 Task: Find connections with filter location Ennepetal with filter topic #Genderwith filter profile language German with filter current company Polycab India Limited with filter school Vikram Simhapuri University, Nellore with filter industry Internet Publishing with filter service category Email Marketing with filter keywords title Proprietor
Action: Mouse moved to (527, 67)
Screenshot: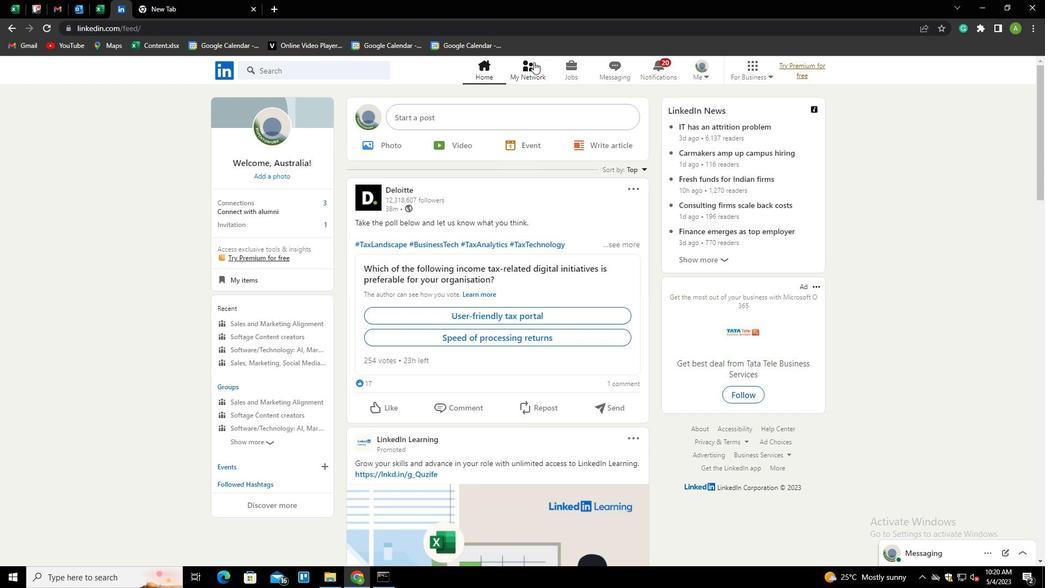 
Action: Mouse pressed left at (527, 67)
Screenshot: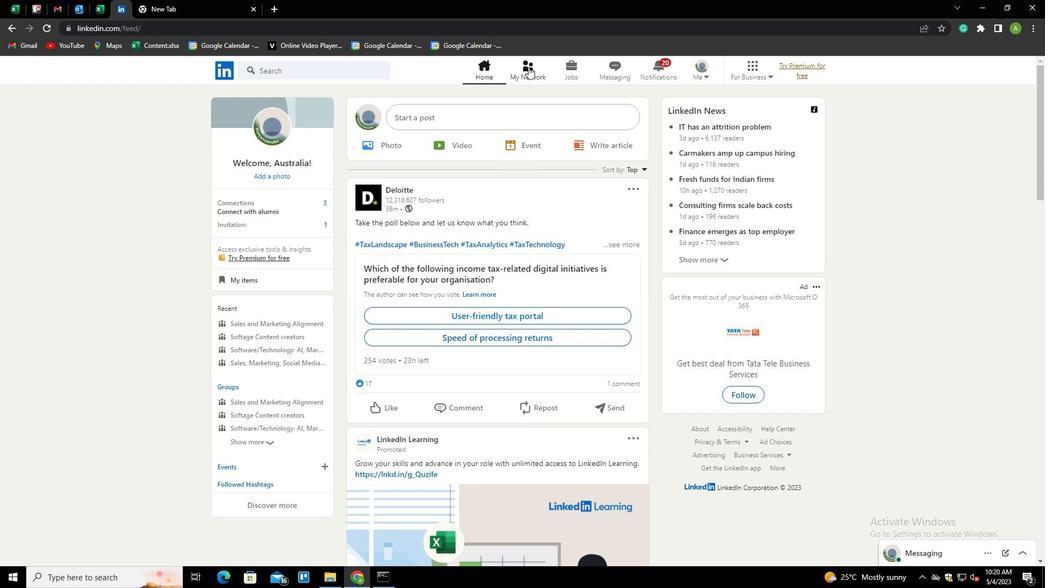 
Action: Mouse moved to (258, 130)
Screenshot: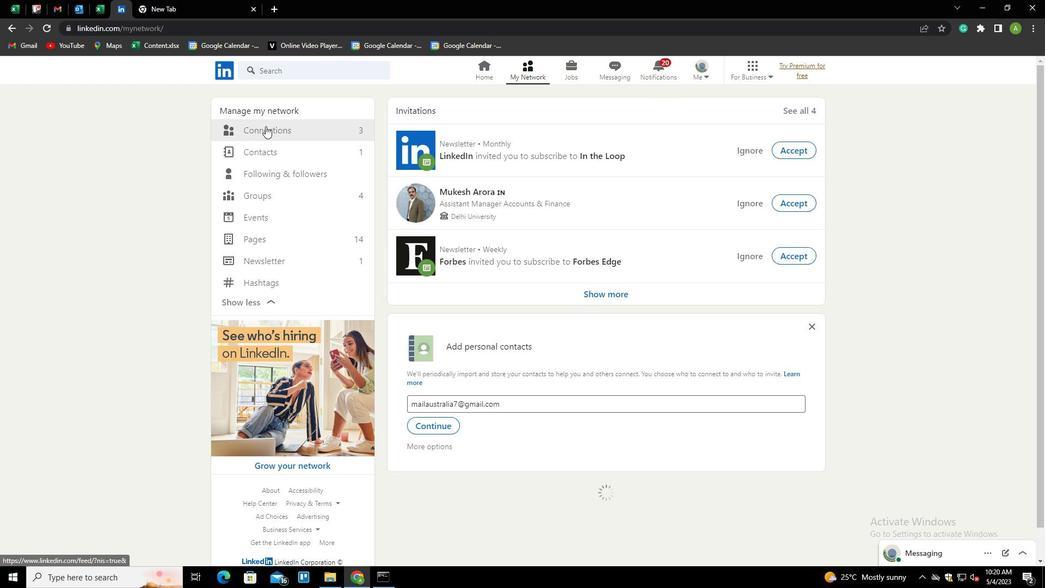 
Action: Mouse pressed left at (258, 130)
Screenshot: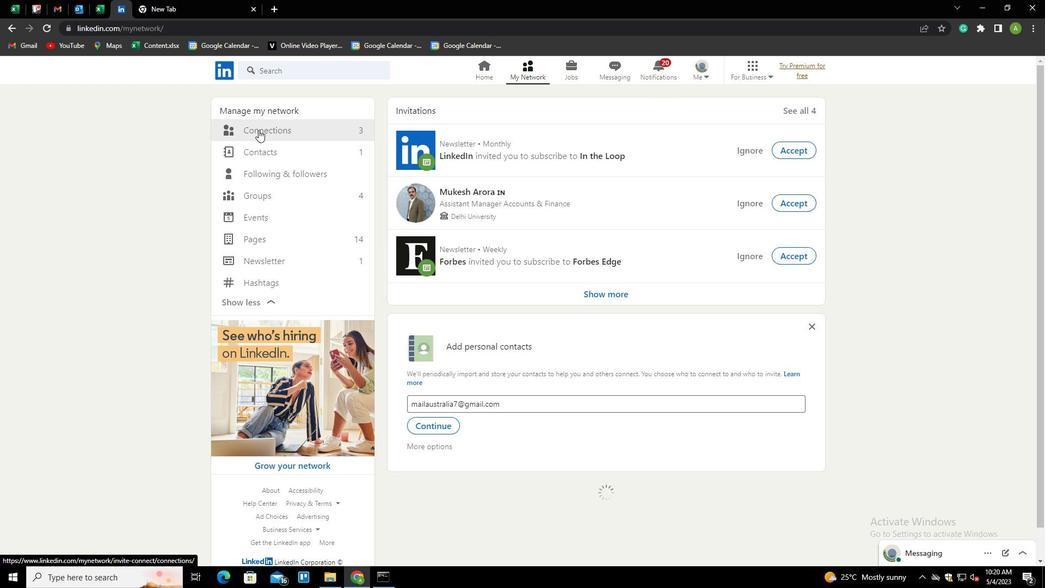 
Action: Mouse moved to (601, 131)
Screenshot: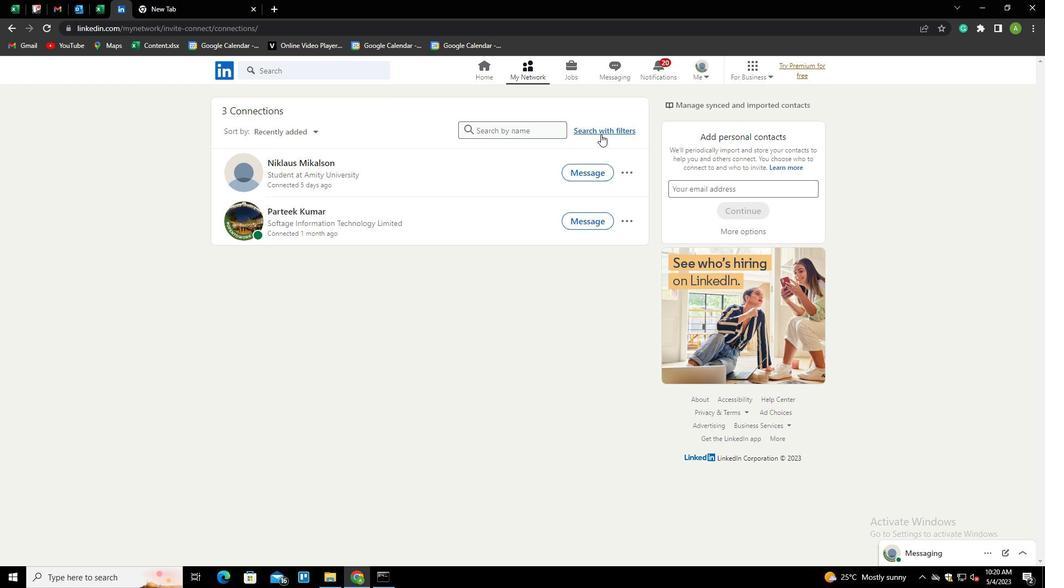 
Action: Mouse pressed left at (601, 131)
Screenshot: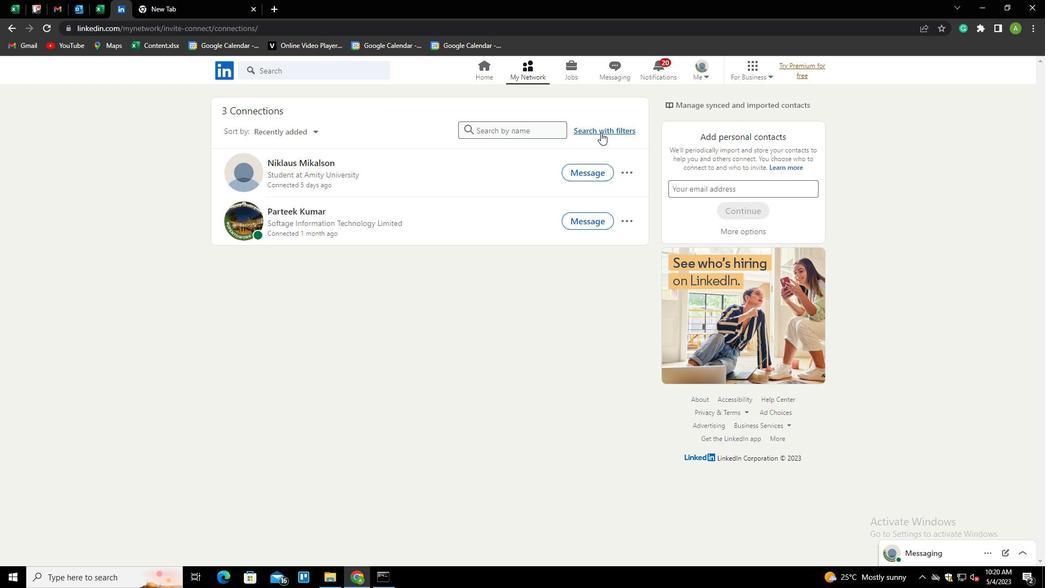 
Action: Mouse moved to (551, 99)
Screenshot: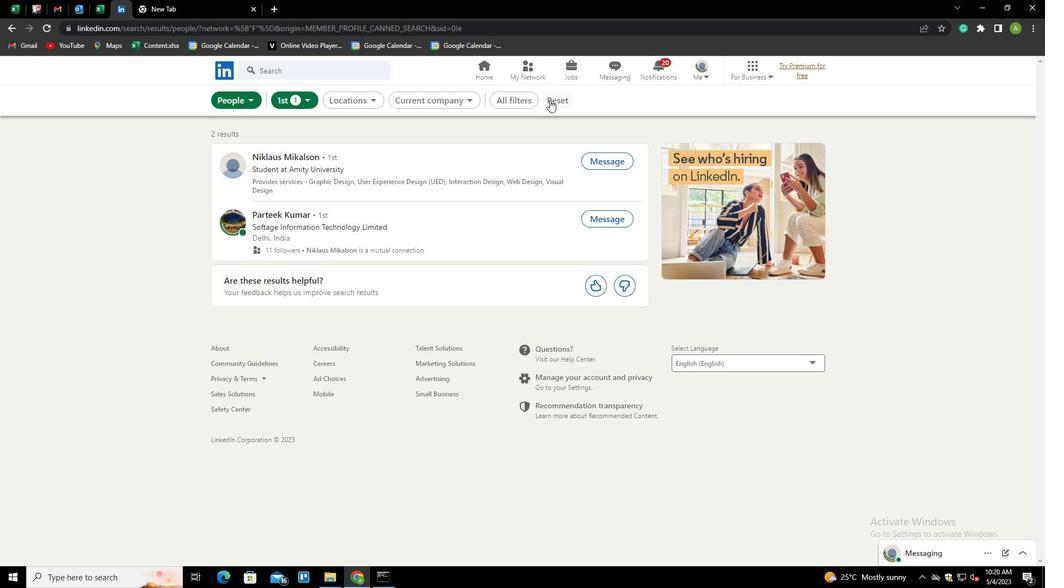 
Action: Mouse pressed left at (551, 99)
Screenshot: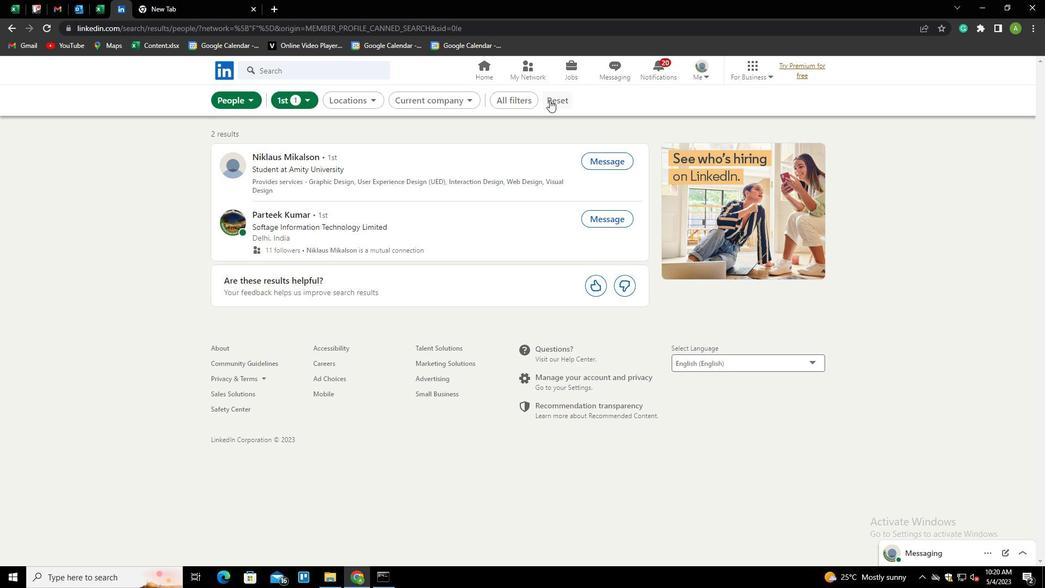 
Action: Mouse moved to (533, 100)
Screenshot: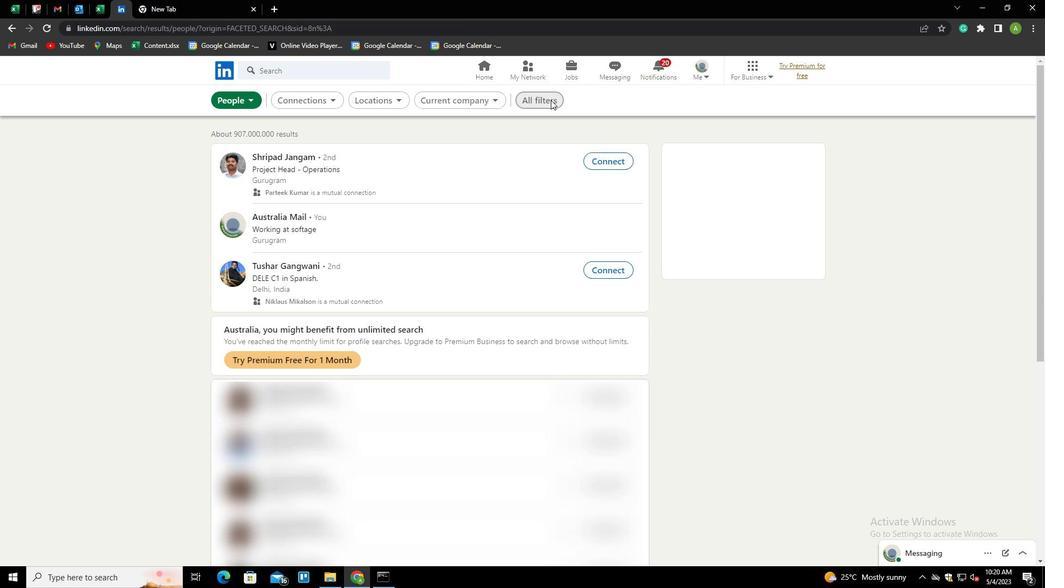 
Action: Mouse pressed left at (533, 100)
Screenshot: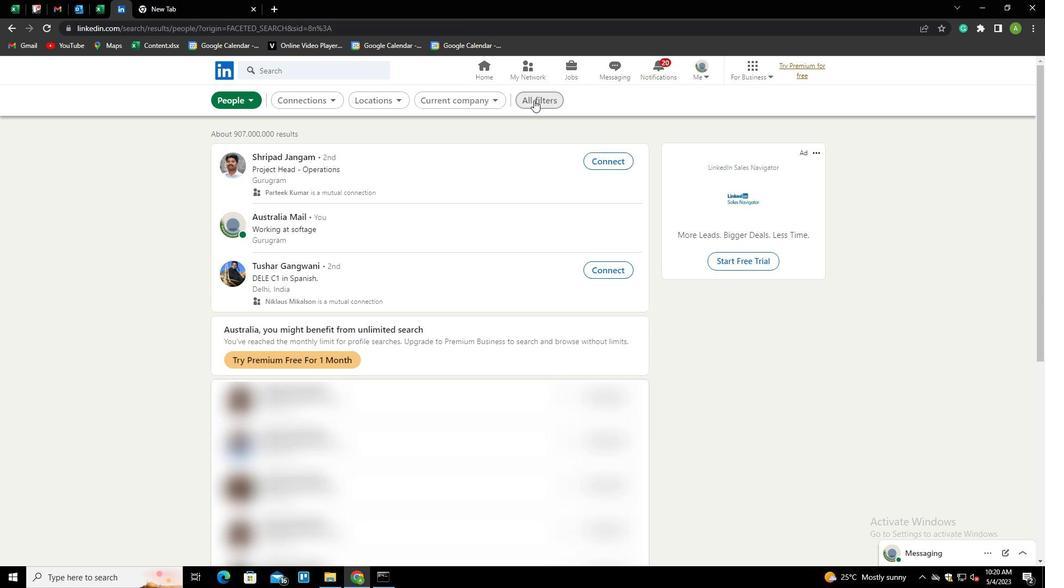 
Action: Mouse moved to (828, 300)
Screenshot: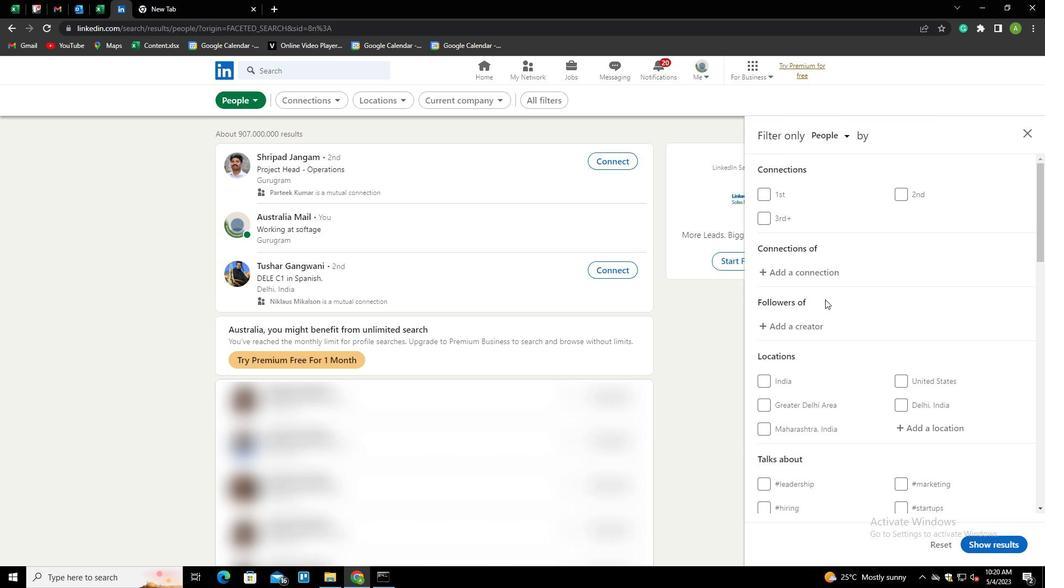 
Action: Mouse scrolled (828, 299) with delta (0, 0)
Screenshot: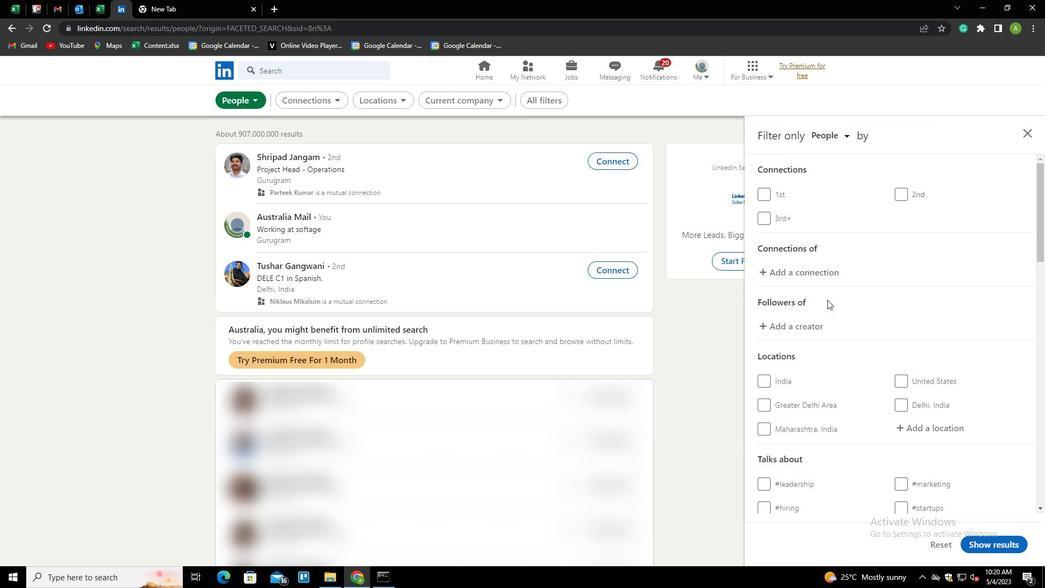
Action: Mouse scrolled (828, 299) with delta (0, 0)
Screenshot: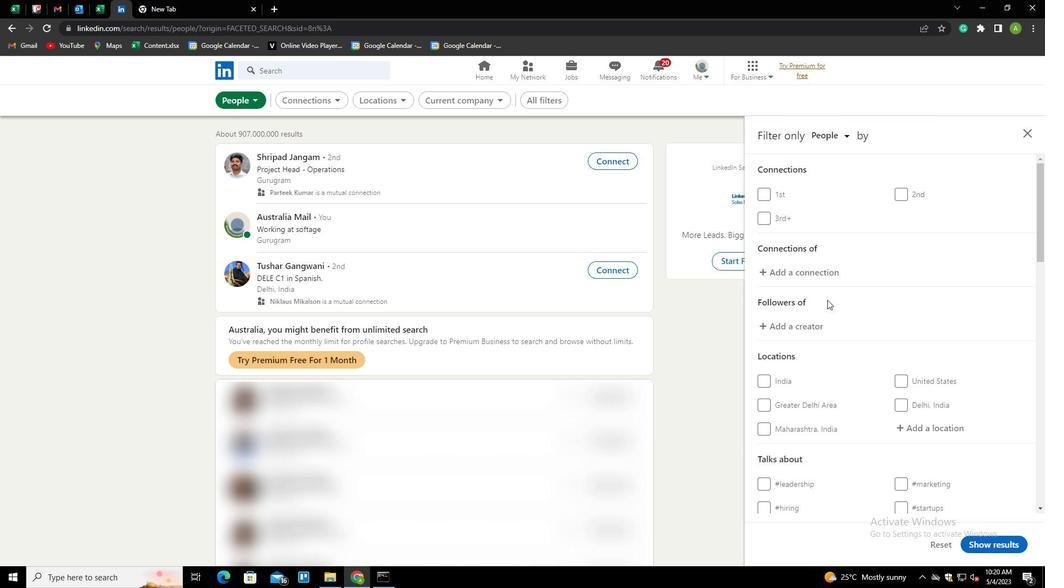 
Action: Mouse moved to (914, 319)
Screenshot: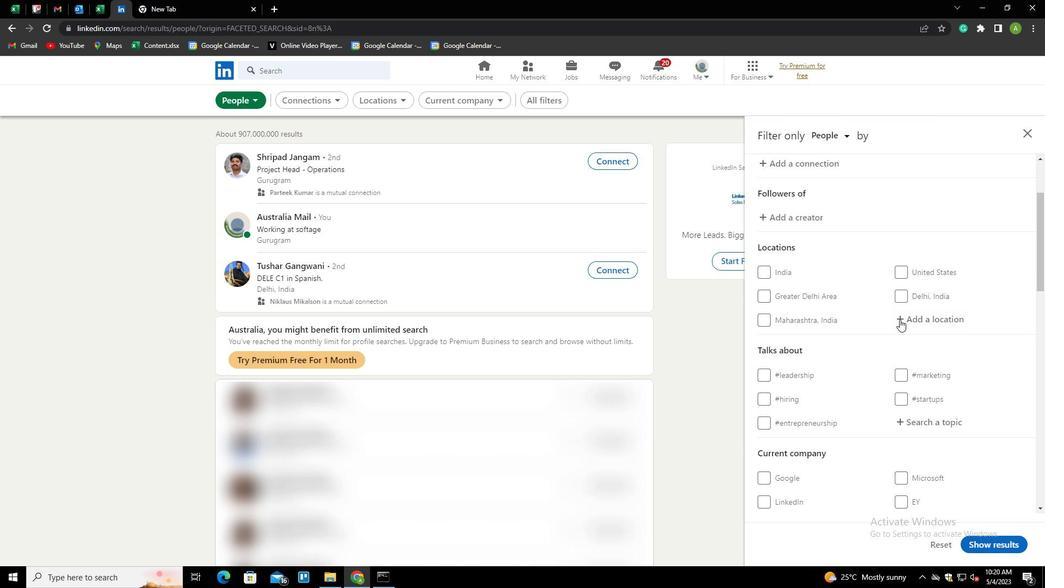 
Action: Mouse pressed left at (914, 319)
Screenshot: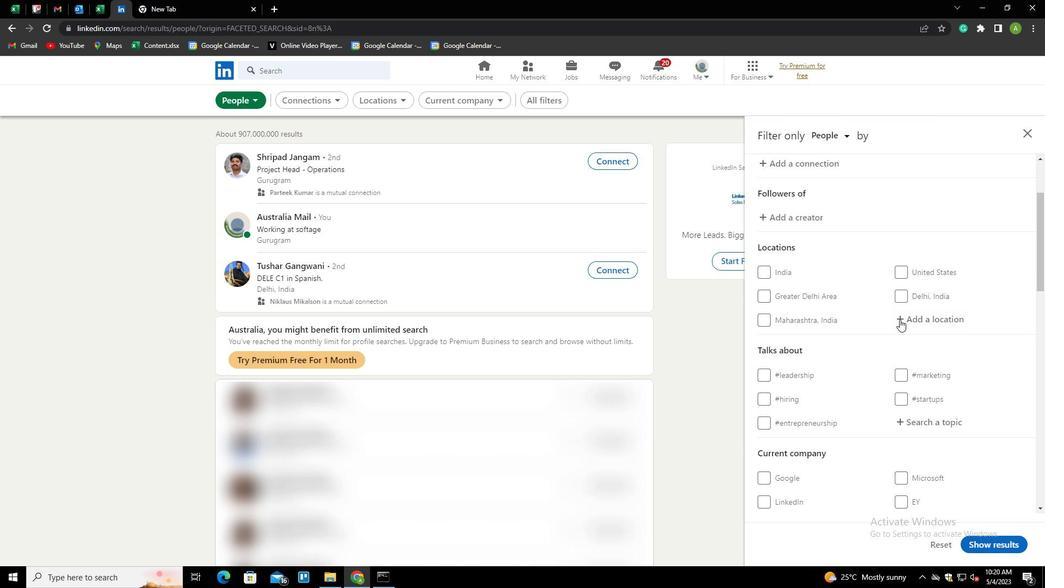 
Action: Key pressed <Key.shift>E
Screenshot: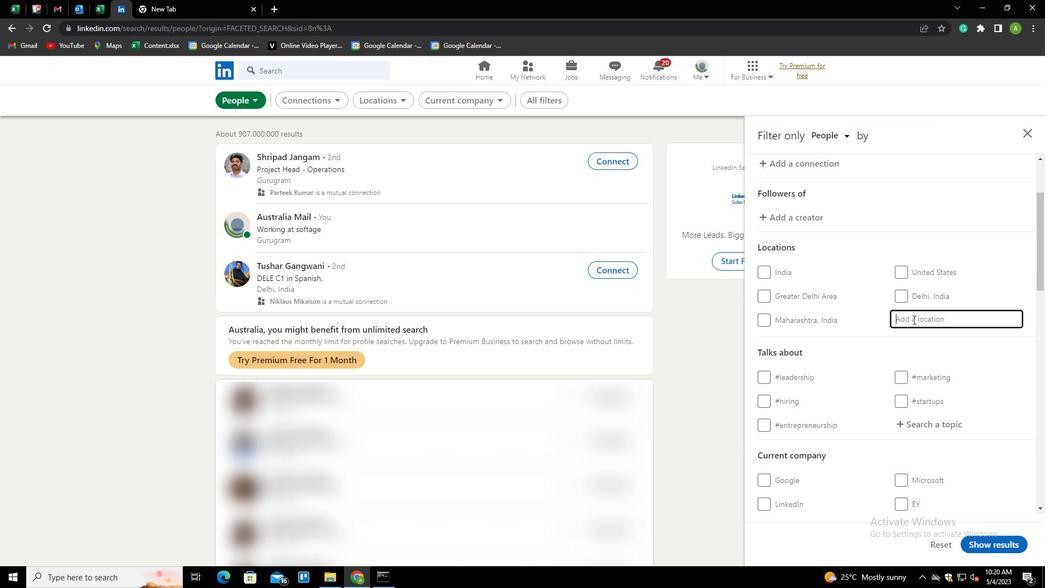 
Action: Mouse moved to (829, 258)
Screenshot: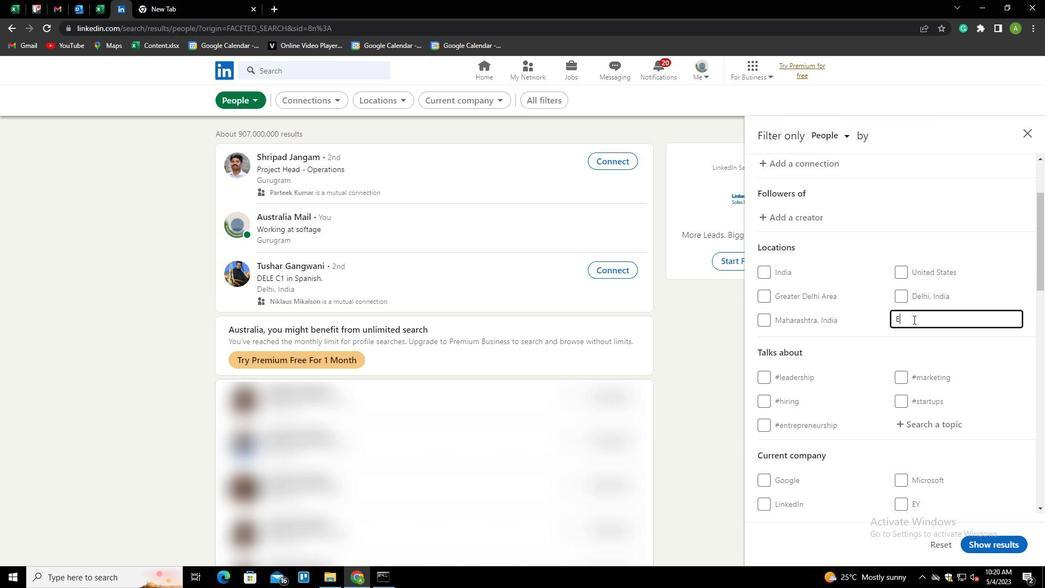 
Action: Key pressed NNEPETAL<Key.down><Key.enter>
Screenshot: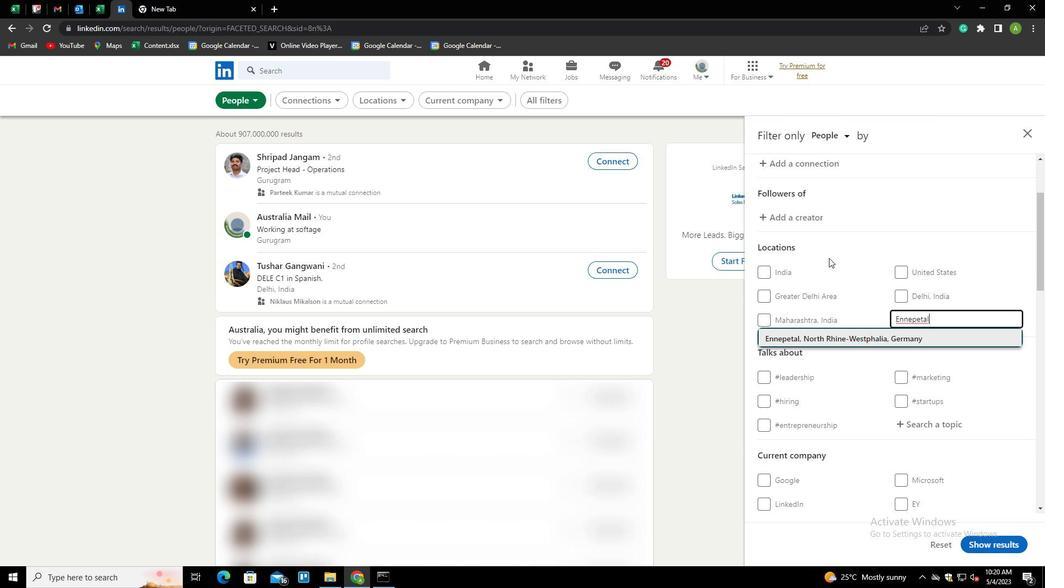 
Action: Mouse scrolled (829, 257) with delta (0, 0)
Screenshot: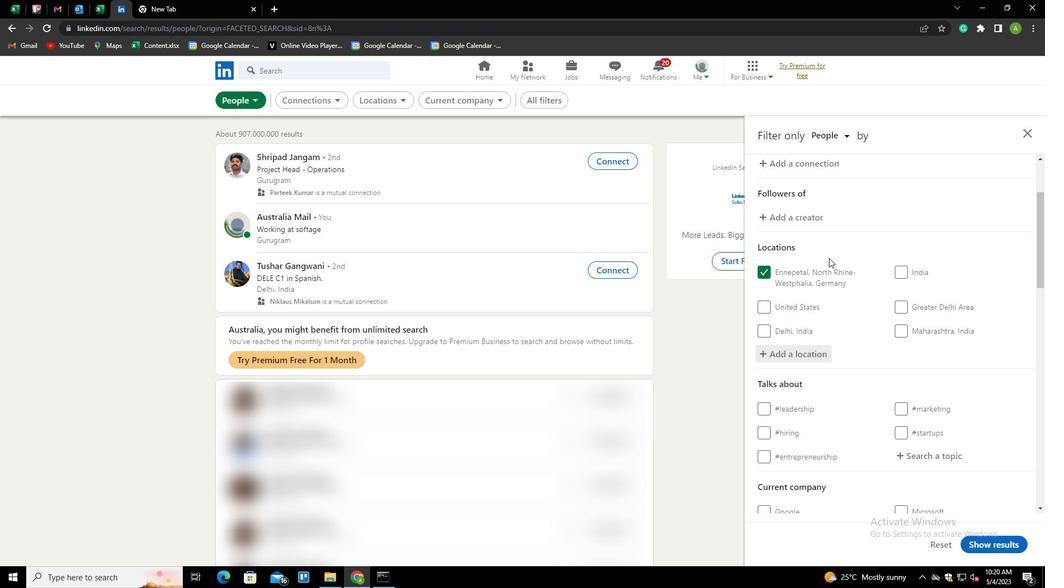
Action: Mouse scrolled (829, 257) with delta (0, 0)
Screenshot: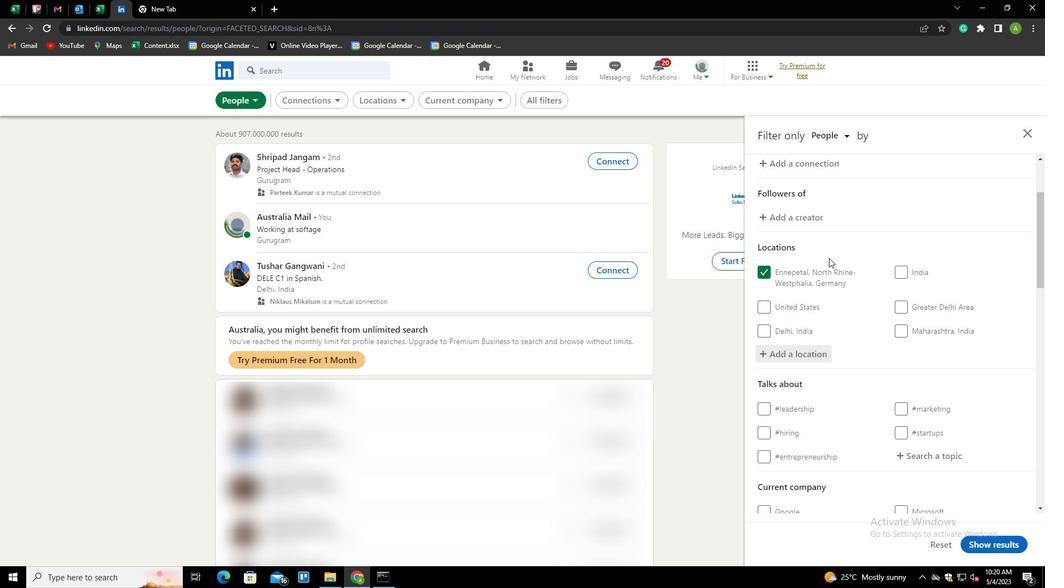 
Action: Mouse moved to (916, 351)
Screenshot: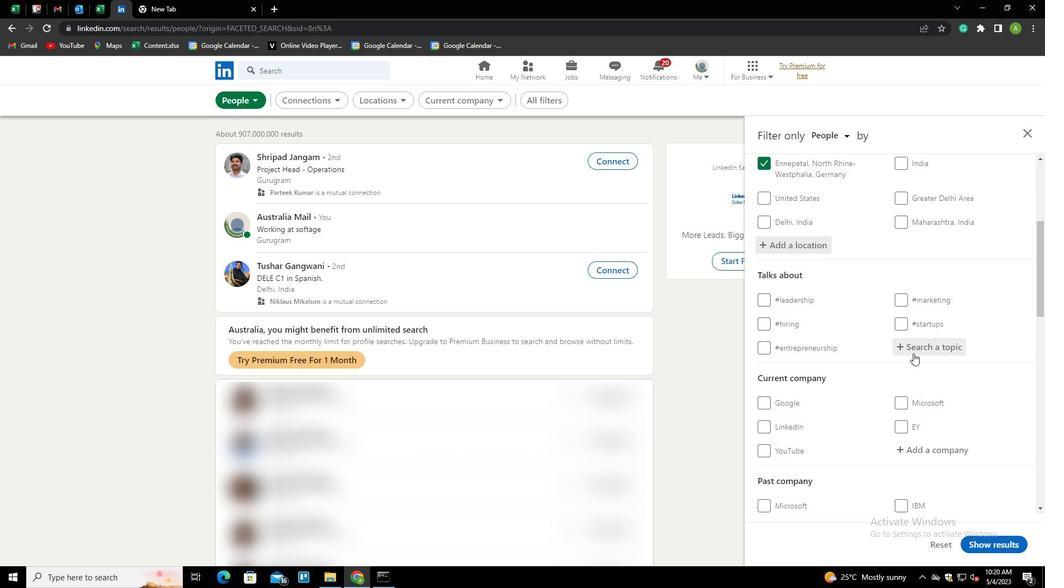 
Action: Mouse pressed left at (916, 351)
Screenshot: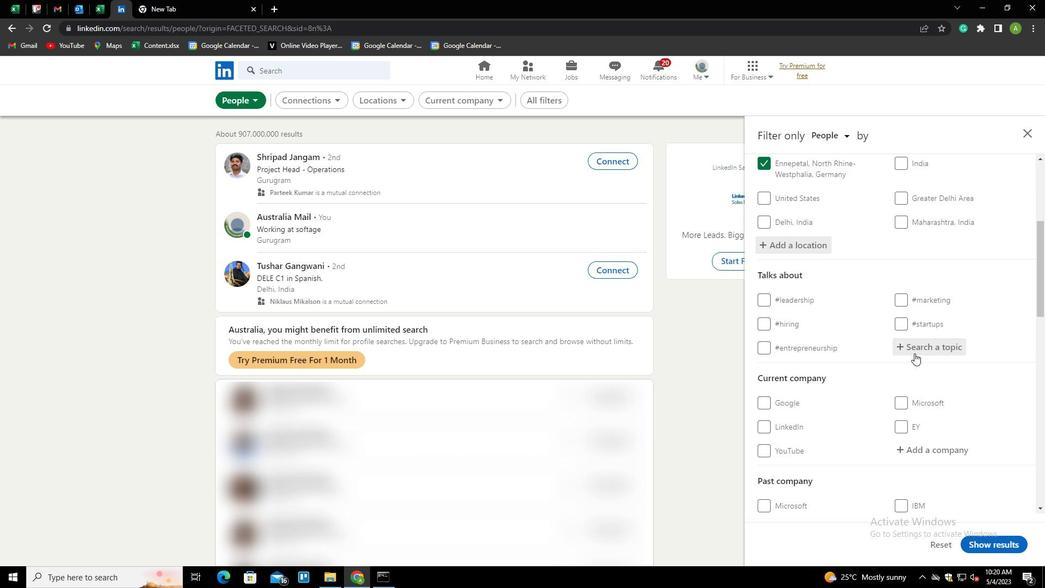 
Action: Key pressed <Key.shift>GENDER<Key.down><Key.enter>
Screenshot: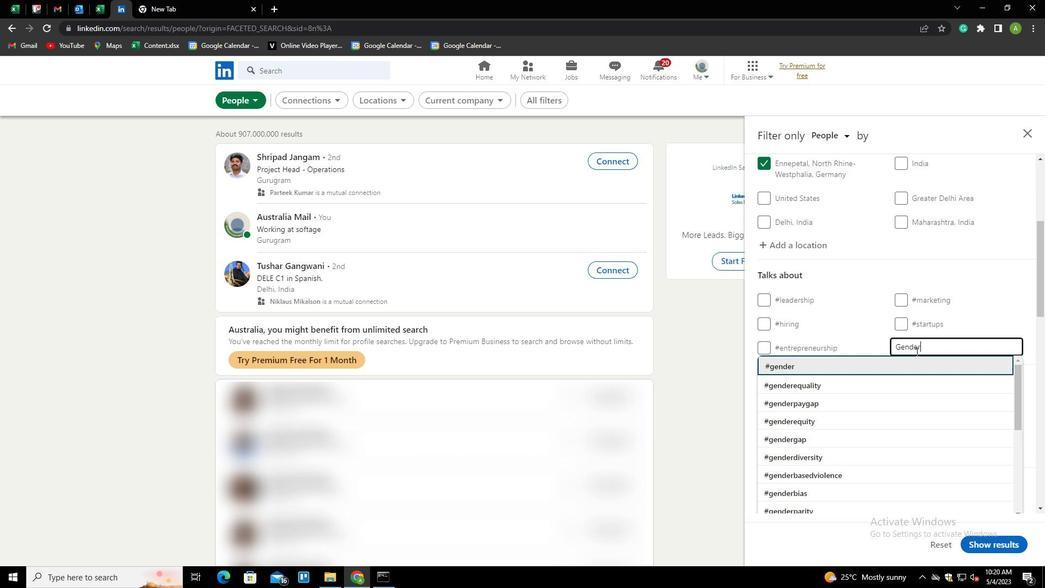 
Action: Mouse scrolled (916, 351) with delta (0, 0)
Screenshot: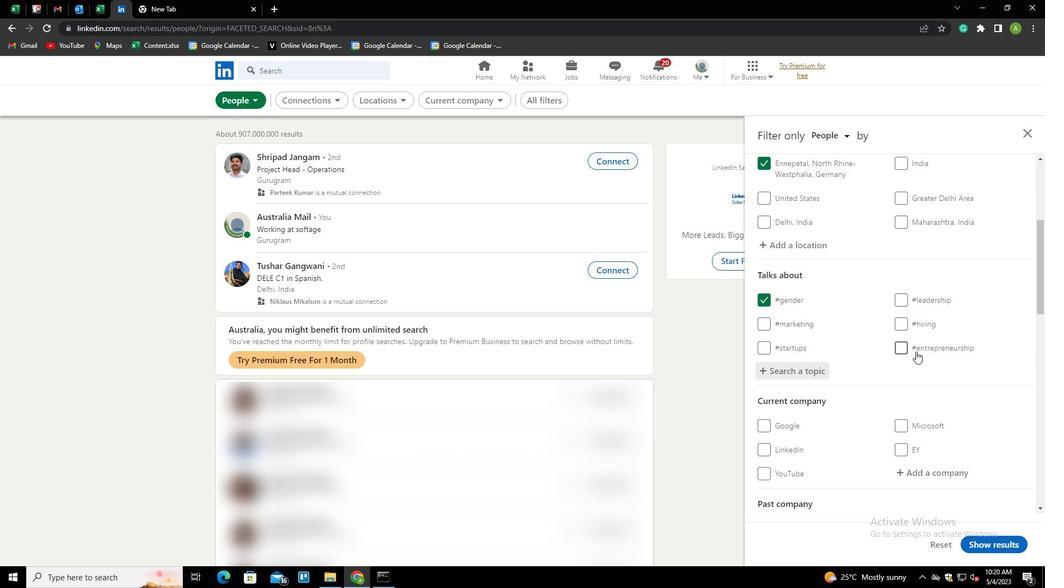 
Action: Mouse scrolled (916, 351) with delta (0, 0)
Screenshot: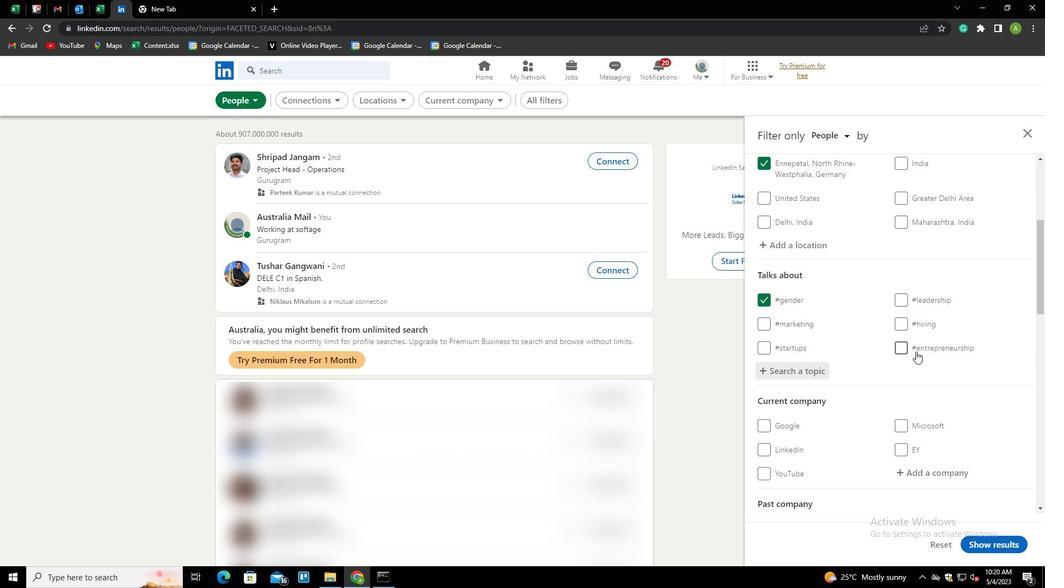 
Action: Mouse scrolled (916, 351) with delta (0, 0)
Screenshot: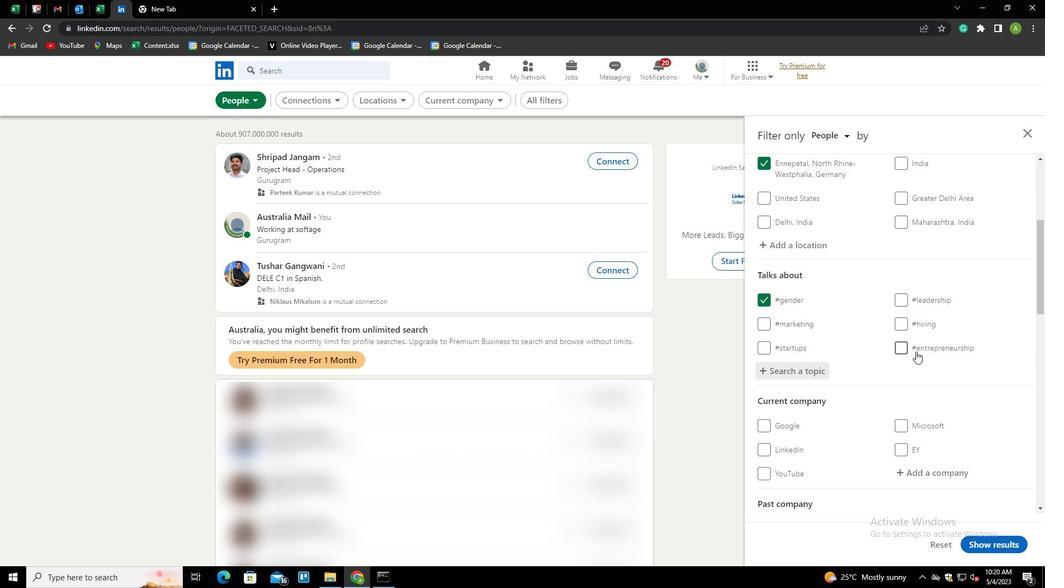 
Action: Mouse scrolled (916, 351) with delta (0, 0)
Screenshot: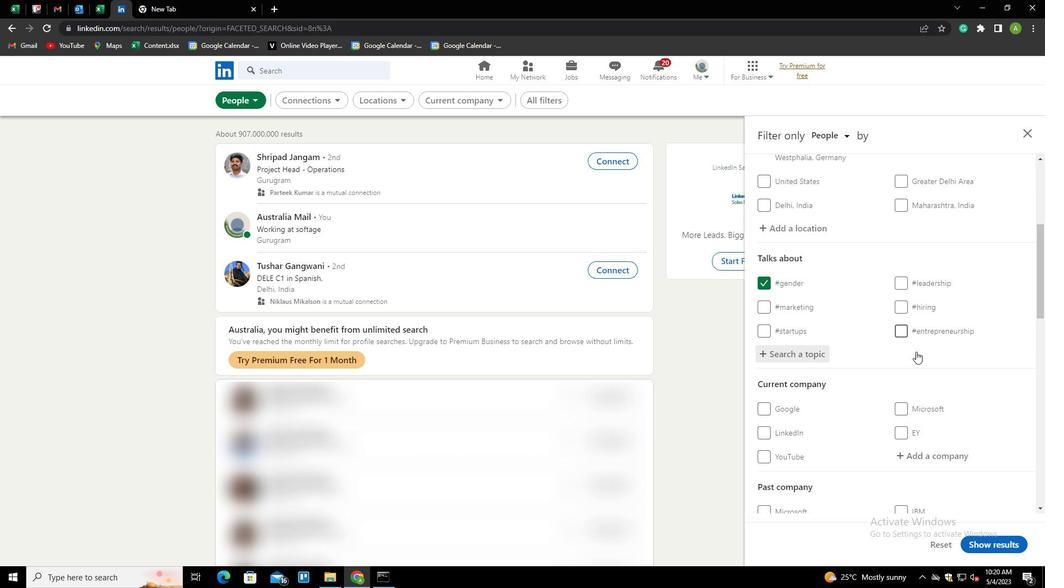 
Action: Mouse scrolled (916, 351) with delta (0, 0)
Screenshot: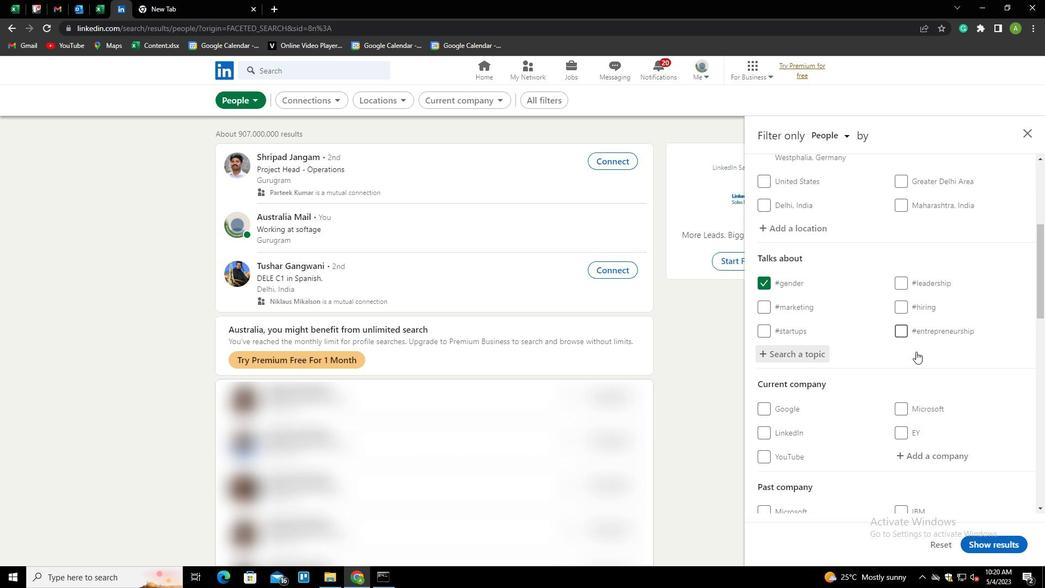 
Action: Mouse scrolled (916, 351) with delta (0, 0)
Screenshot: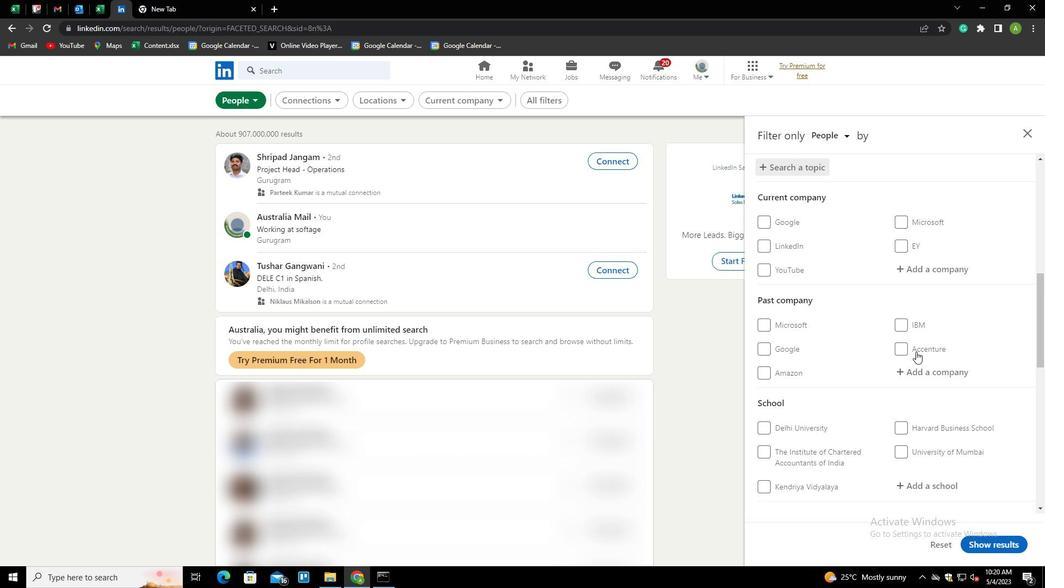 
Action: Mouse scrolled (916, 351) with delta (0, 0)
Screenshot: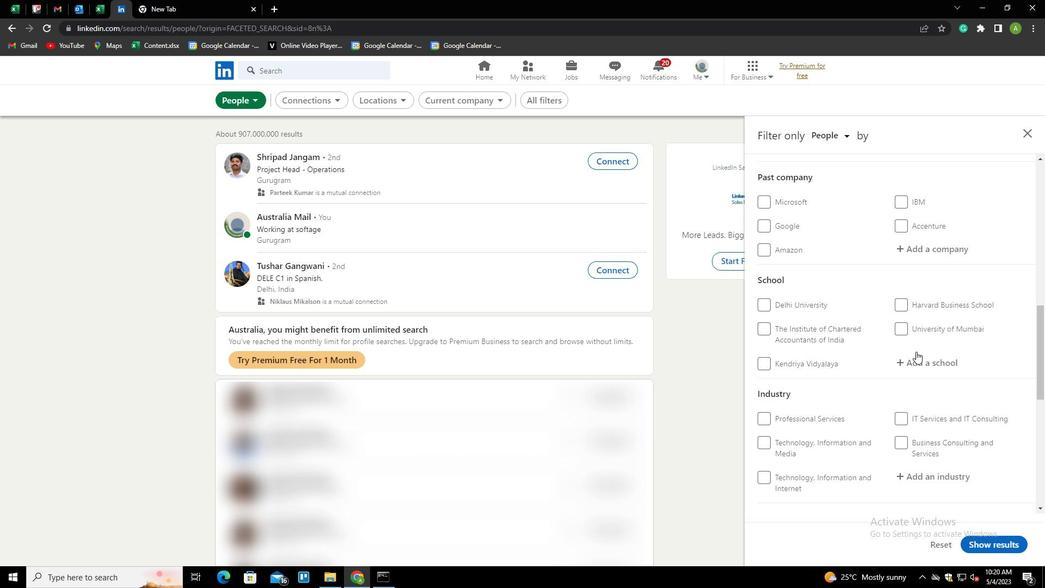 
Action: Mouse scrolled (916, 351) with delta (0, 0)
Screenshot: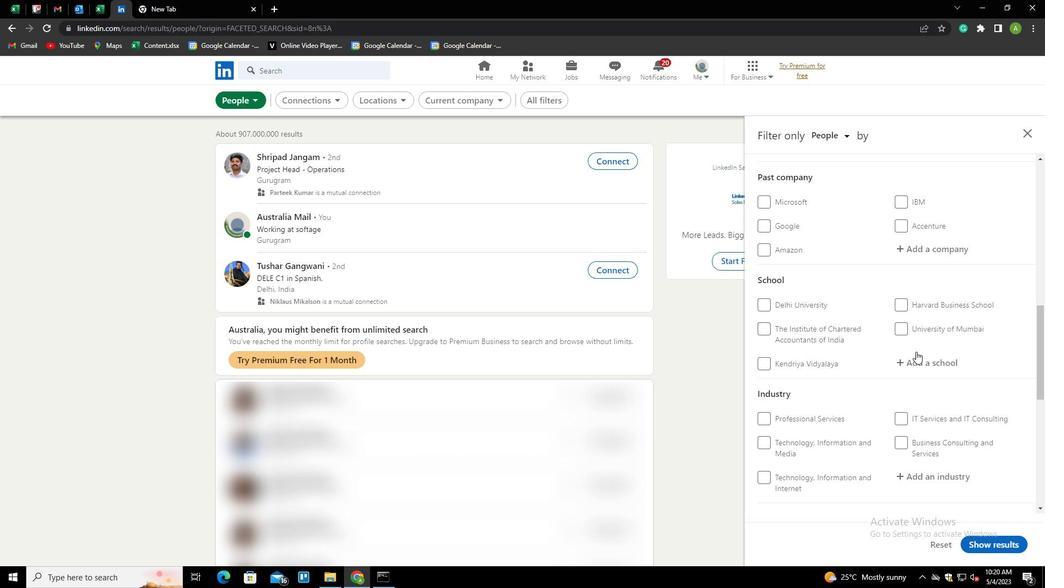 
Action: Mouse scrolled (916, 351) with delta (0, 0)
Screenshot: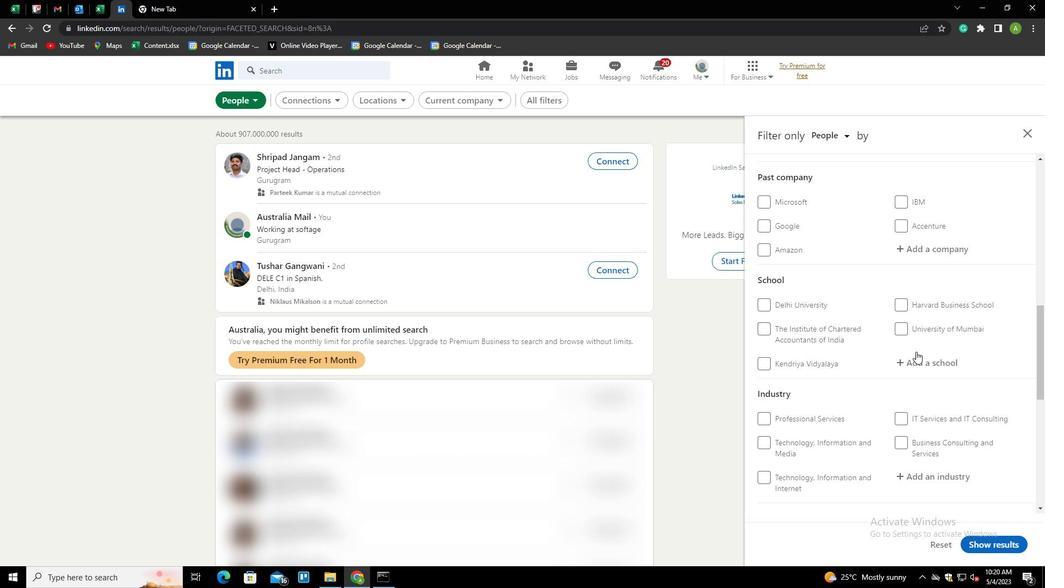 
Action: Mouse scrolled (916, 351) with delta (0, 0)
Screenshot: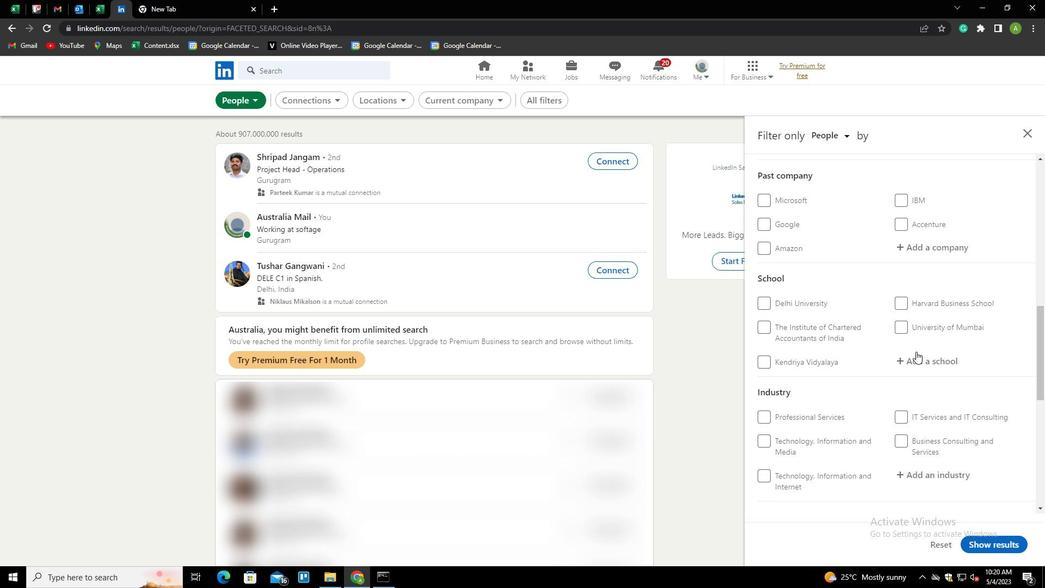 
Action: Mouse moved to (776, 372)
Screenshot: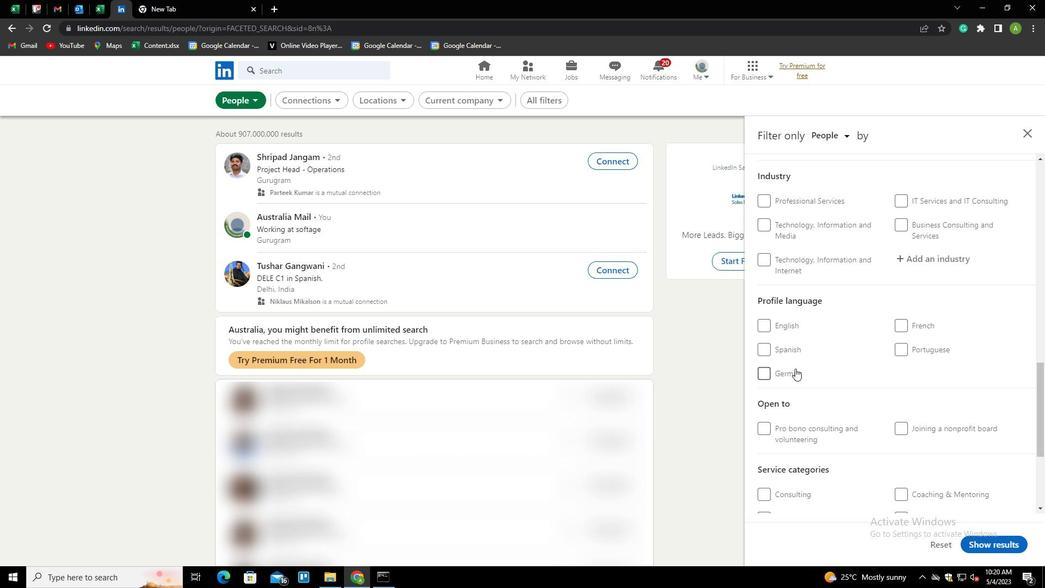
Action: Mouse pressed left at (776, 372)
Screenshot: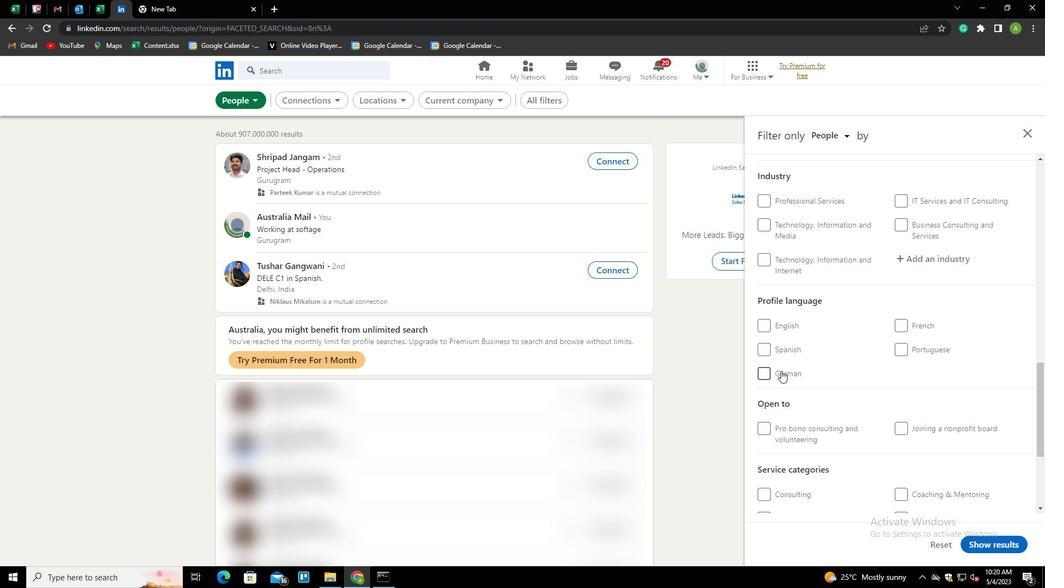 
Action: Mouse moved to (911, 356)
Screenshot: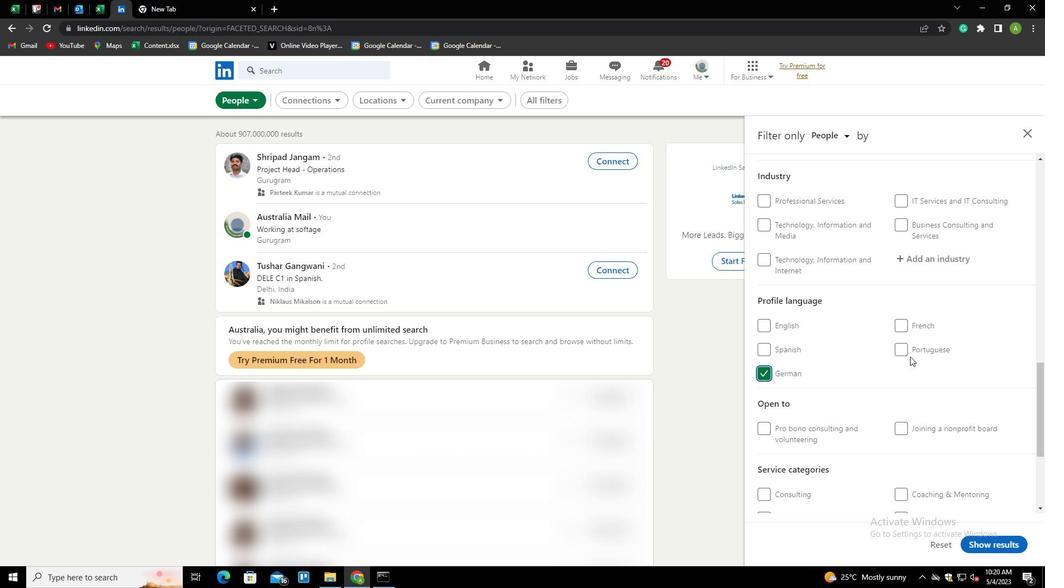 
Action: Mouse scrolled (911, 357) with delta (0, 0)
Screenshot: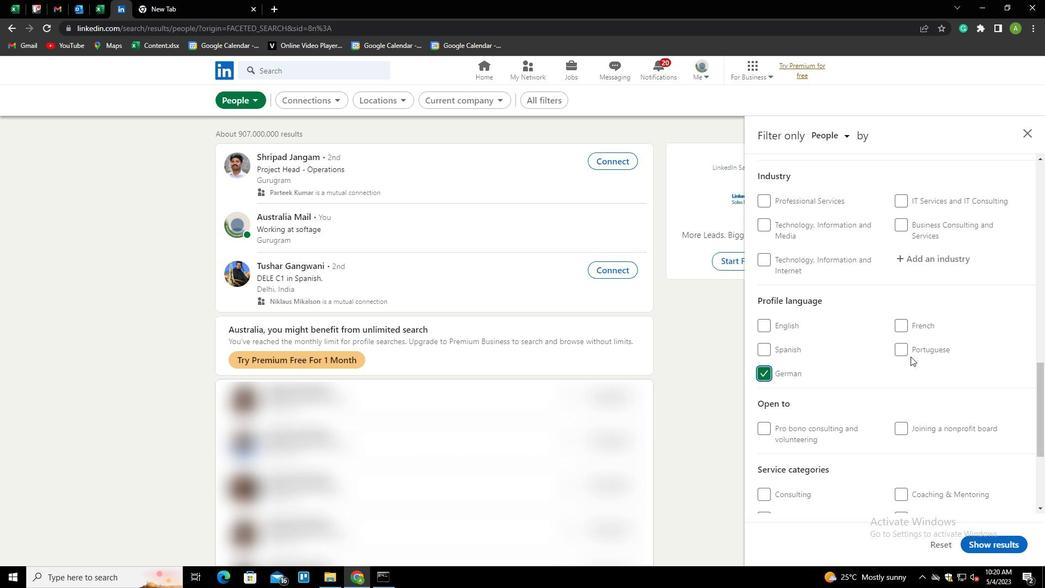 
Action: Mouse scrolled (911, 357) with delta (0, 0)
Screenshot: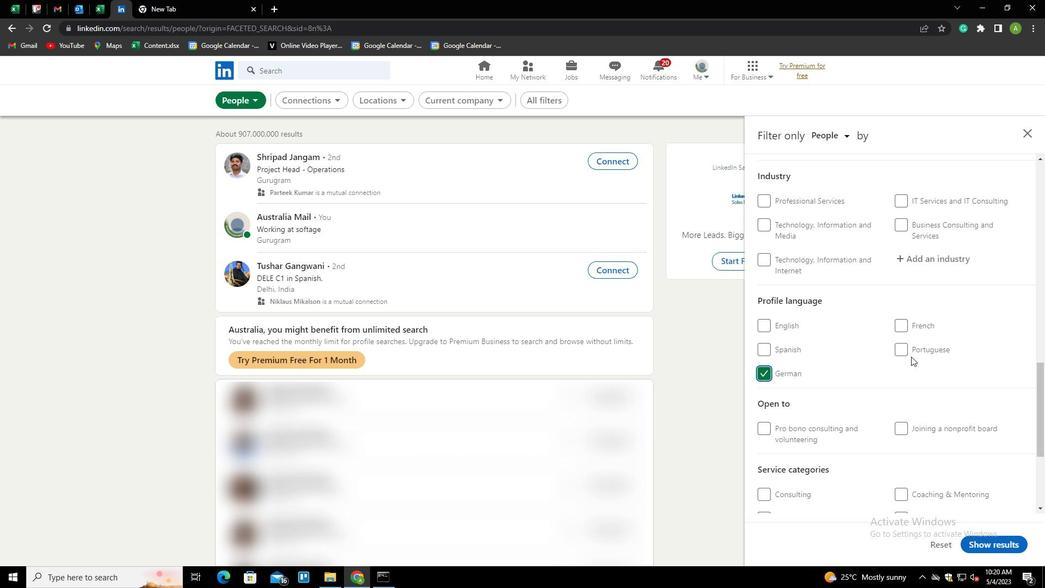 
Action: Mouse scrolled (911, 357) with delta (0, 0)
Screenshot: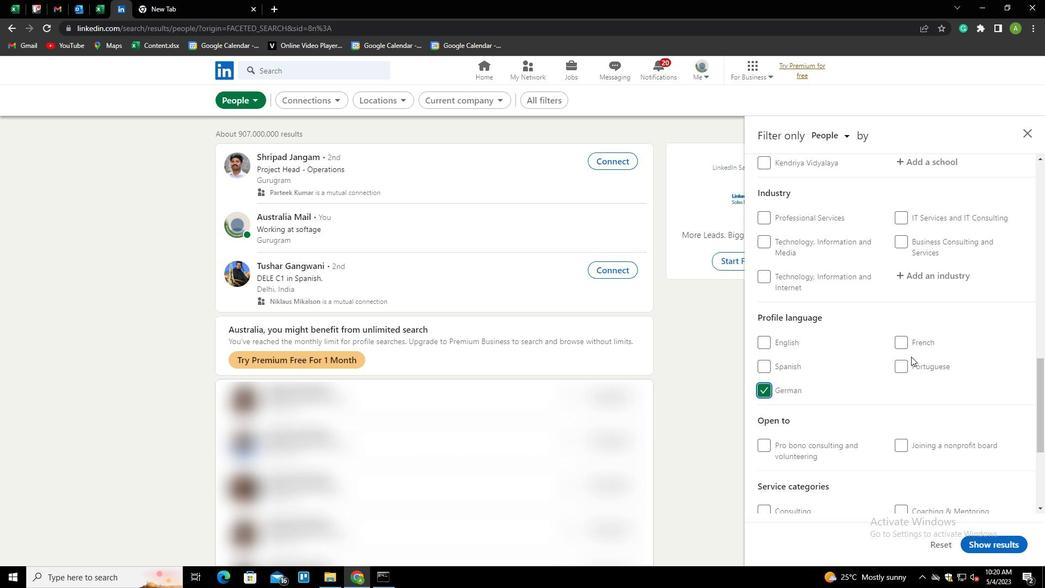 
Action: Mouse scrolled (911, 357) with delta (0, 0)
Screenshot: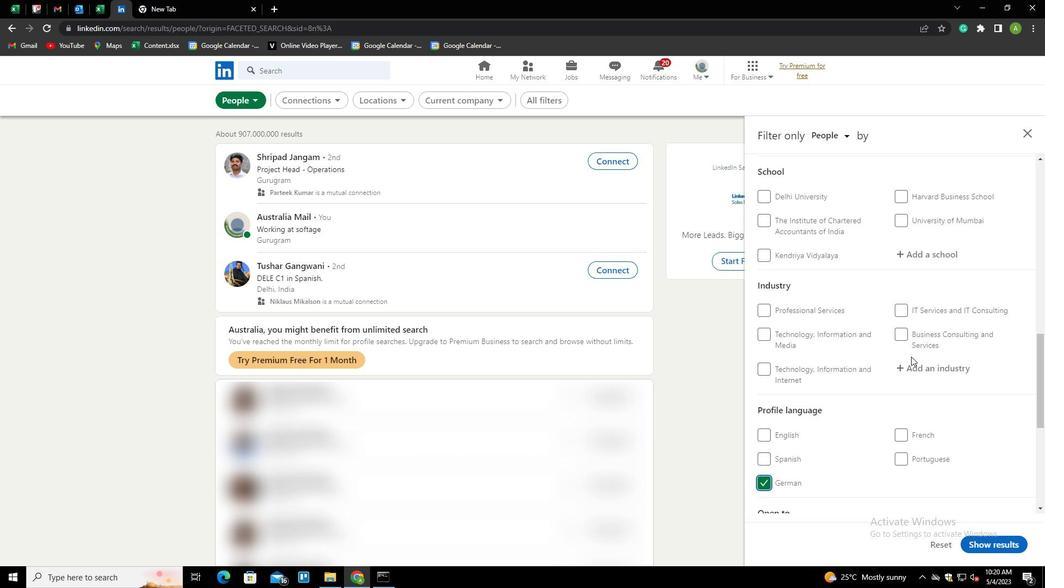 
Action: Mouse scrolled (911, 357) with delta (0, 0)
Screenshot: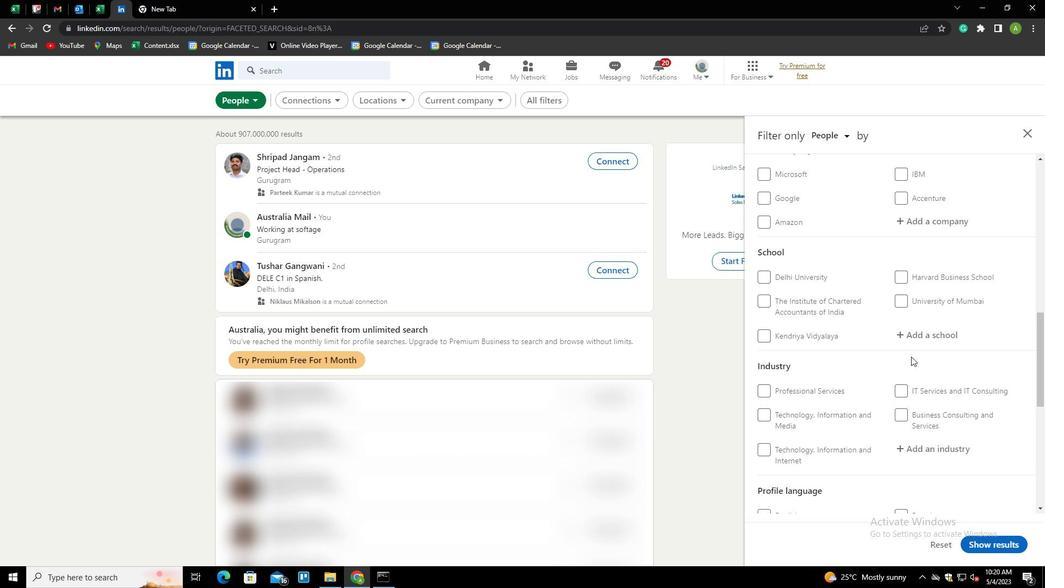 
Action: Mouse scrolled (911, 357) with delta (0, 0)
Screenshot: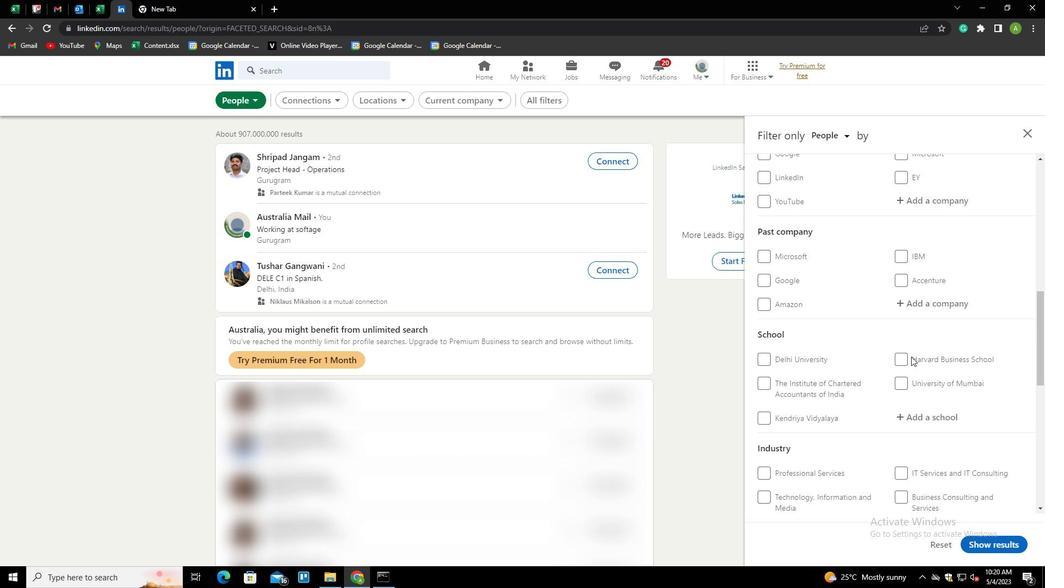 
Action: Mouse scrolled (911, 357) with delta (0, 0)
Screenshot: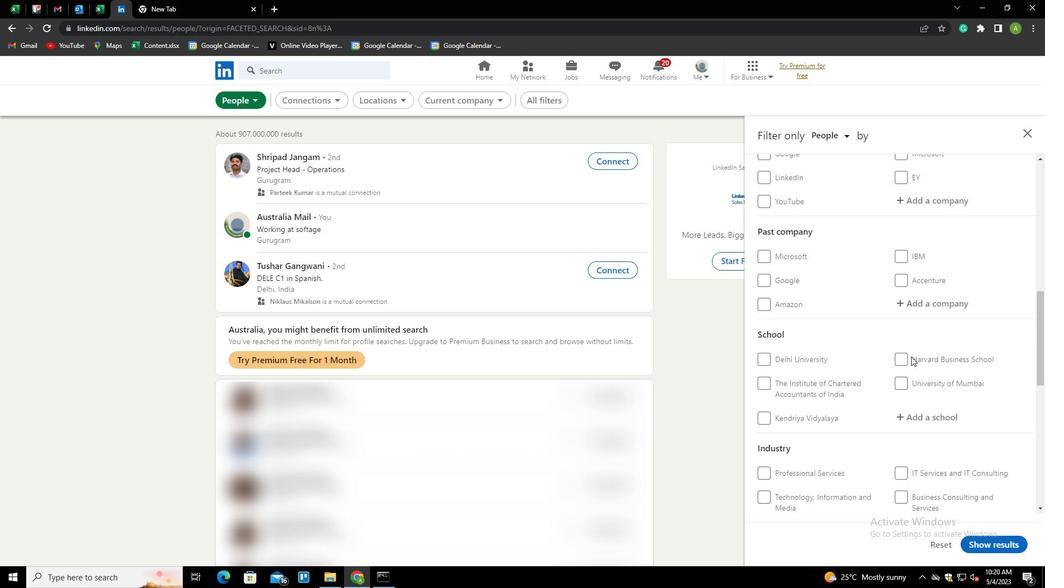 
Action: Mouse scrolled (911, 357) with delta (0, 0)
Screenshot: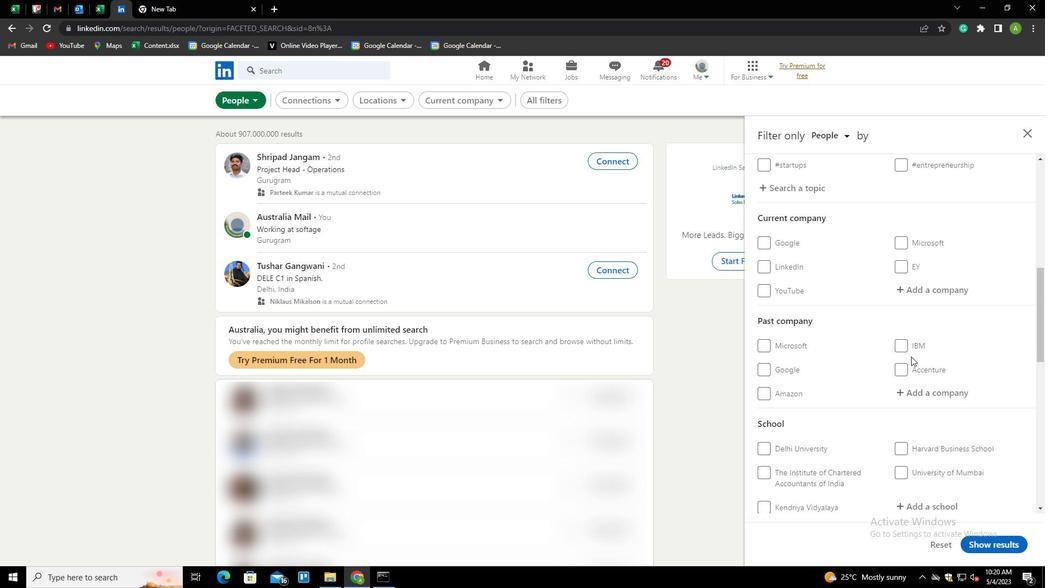 
Action: Mouse moved to (916, 362)
Screenshot: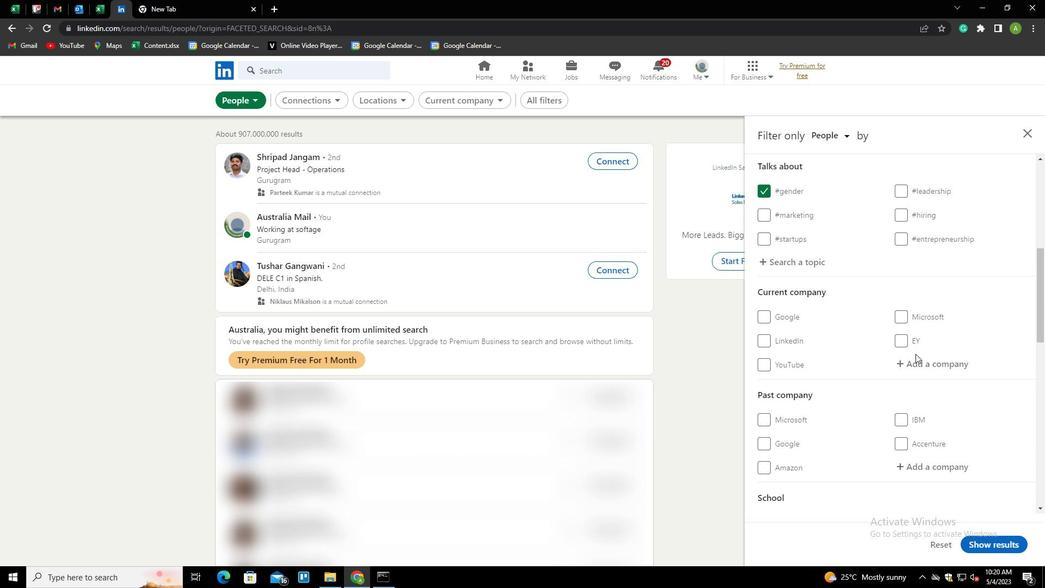 
Action: Mouse pressed left at (916, 362)
Screenshot: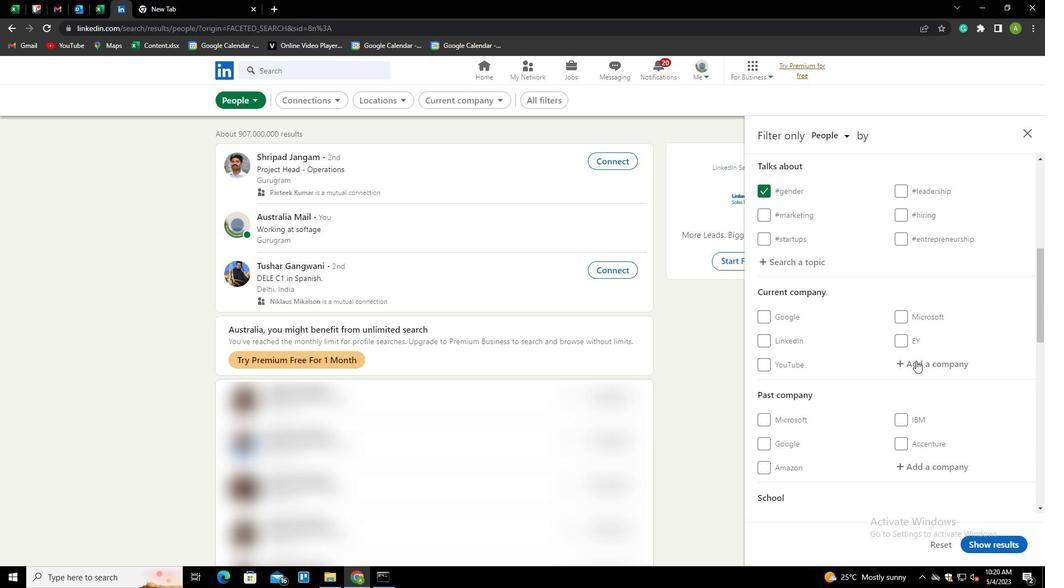 
Action: Key pressed <Key.shift>POLYAC<Key.backspace><Key.backspace>CAB<Key.down><Key.enter>
Screenshot: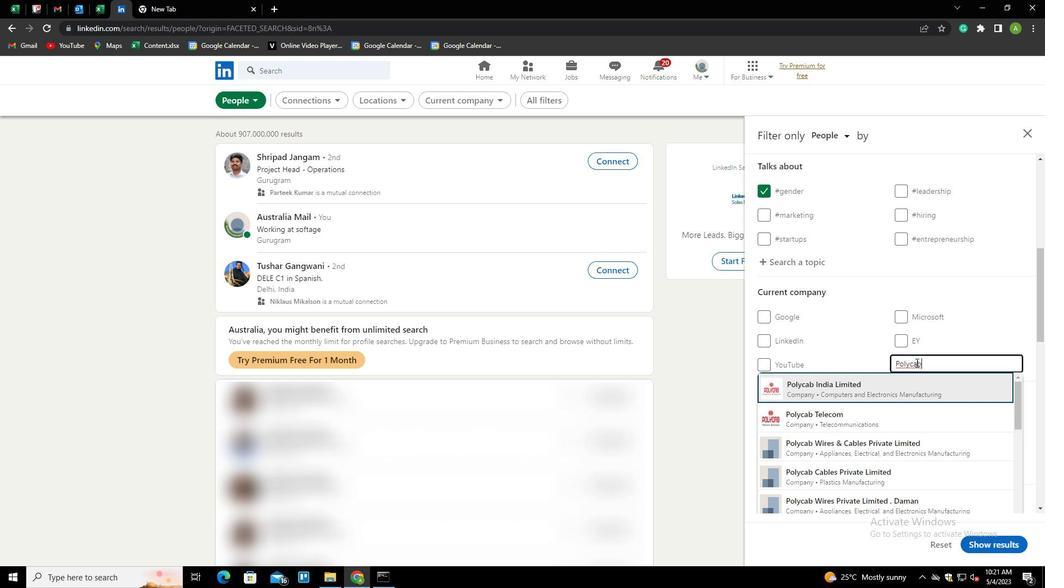 
Action: Mouse scrolled (916, 362) with delta (0, 0)
Screenshot: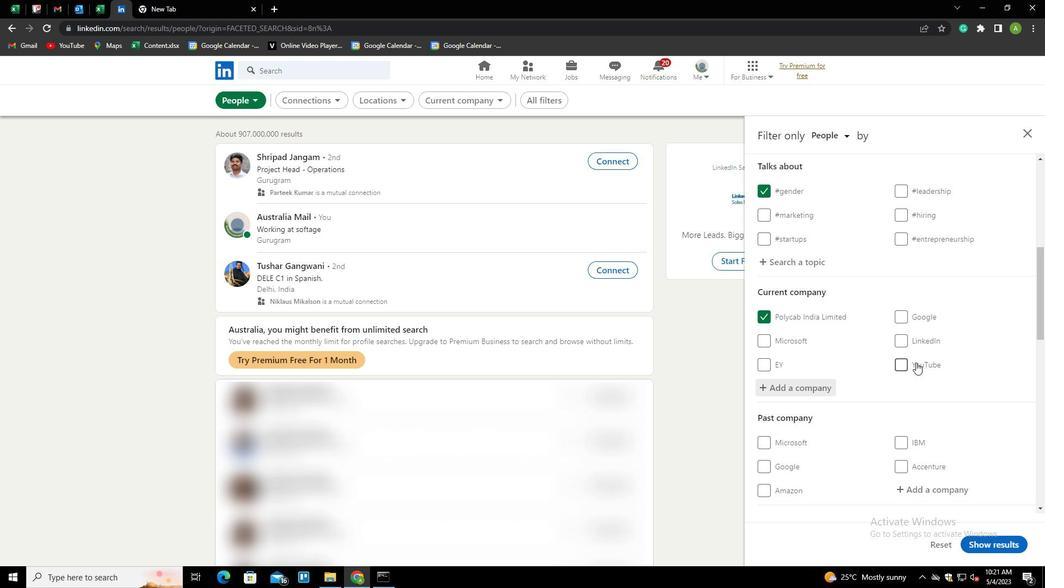 
Action: Mouse scrolled (916, 362) with delta (0, 0)
Screenshot: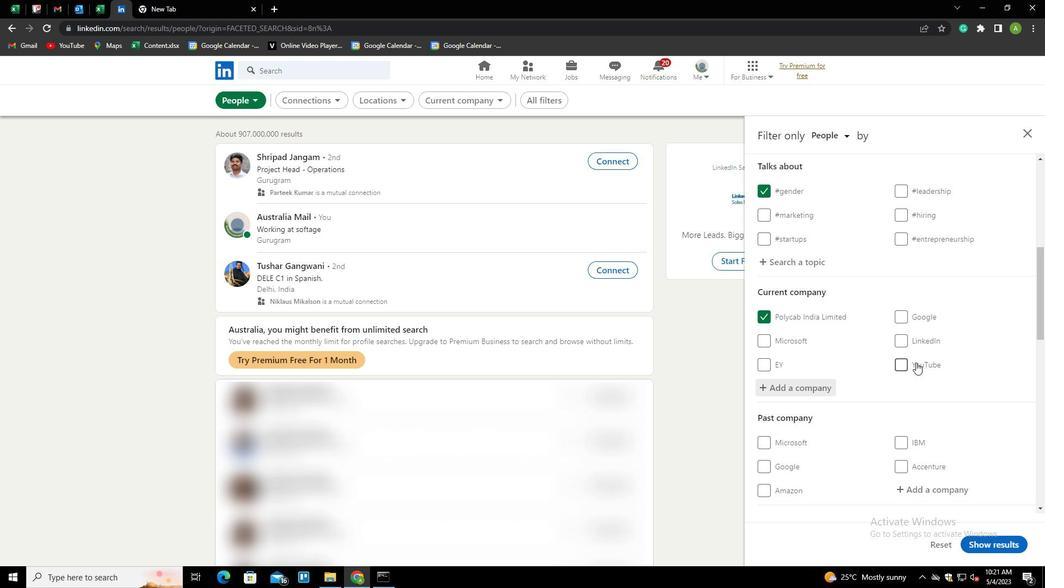 
Action: Mouse scrolled (916, 362) with delta (0, 0)
Screenshot: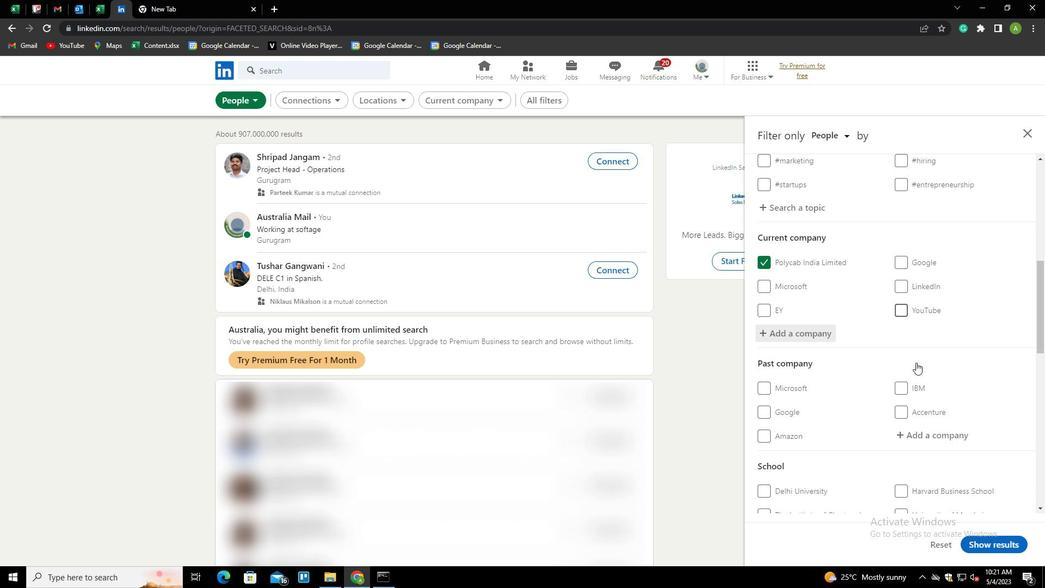
Action: Mouse scrolled (916, 362) with delta (0, 0)
Screenshot: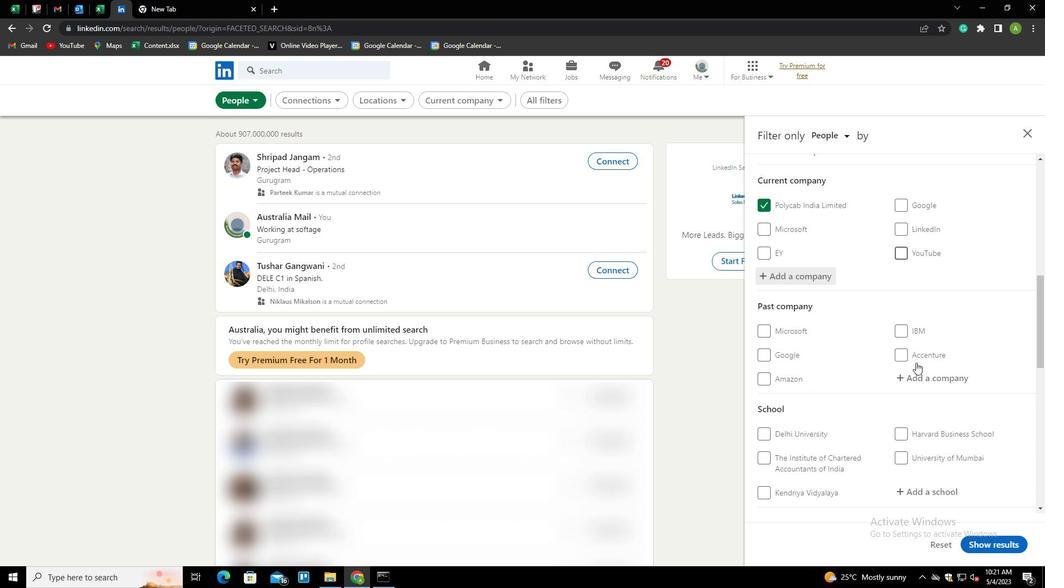 
Action: Mouse scrolled (916, 362) with delta (0, 0)
Screenshot: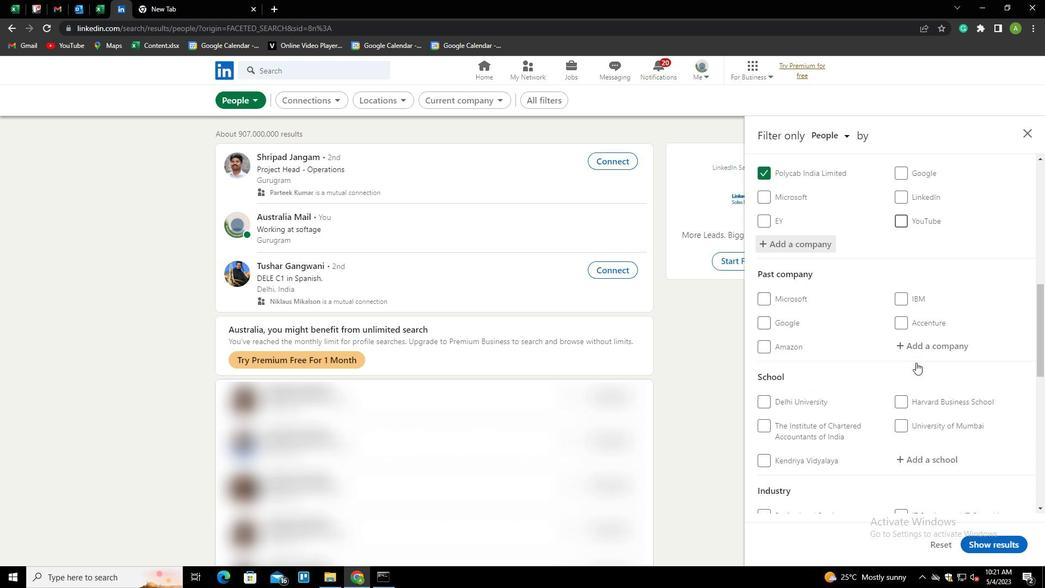 
Action: Mouse moved to (914, 337)
Screenshot: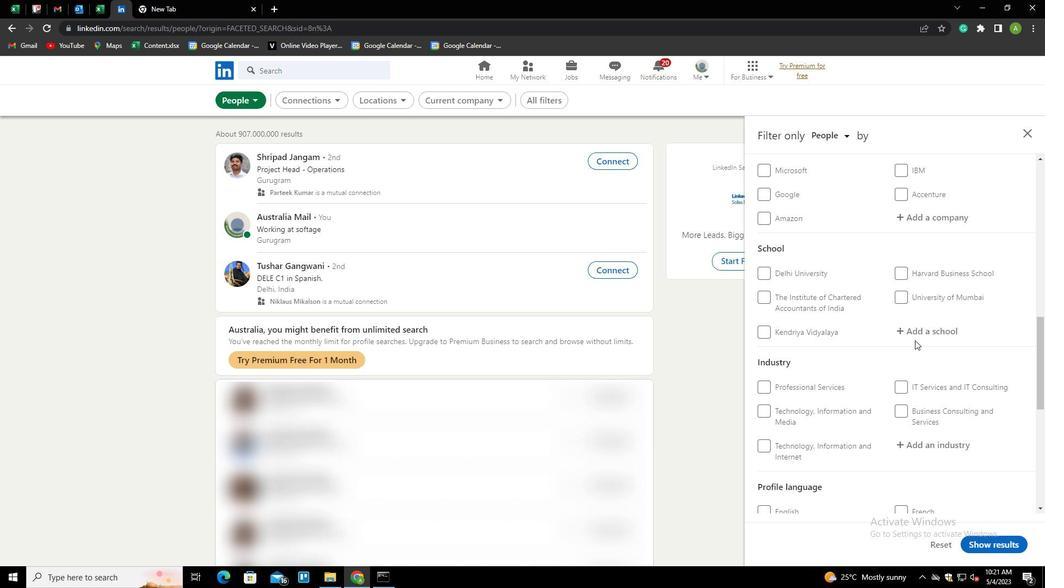 
Action: Mouse pressed left at (914, 337)
Screenshot: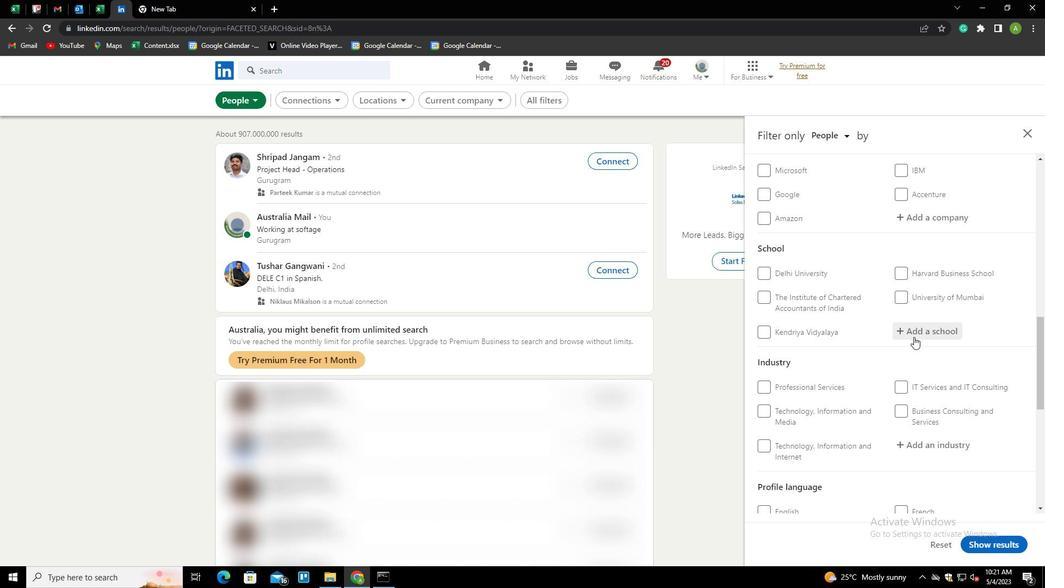 
Action: Key pressed <Key.shift><Key.shift><Key.shift><Key.shift><Key.shift><Key.shift><Key.shift><Key.shift><Key.shift><Key.shift><Key.shift><Key.shift><Key.shift><Key.shift><Key.shift><Key.shift><Key.shift><Key.shift><Key.shift><Key.shift><Key.shift><Key.shift><Key.shift><Key.shift><Key.shift><Key.shift><Key.shift><Key.shift><Key.shift><Key.shift><Key.shift><Key.shift><Key.shift><Key.shift><Key.shift><Key.shift><Key.shift><Key.shift><Key.shift><Key.shift><Key.shift><Key.shift><Key.shift><Key.shift><Key.shift><Key.shift><Key.shift><Key.shift><Key.shift><Key.shift><Key.shift><Key.shift><Key.shift><Key.shift><Key.shift><Key.shift><Key.shift><Key.shift><Key.shift><Key.shift><Key.shift><Key.shift><Key.shift><Key.shift>VIL<Key.backspace>KRAM<Key.space><Key.shift>S<Key.down><Key.enter>
Screenshot: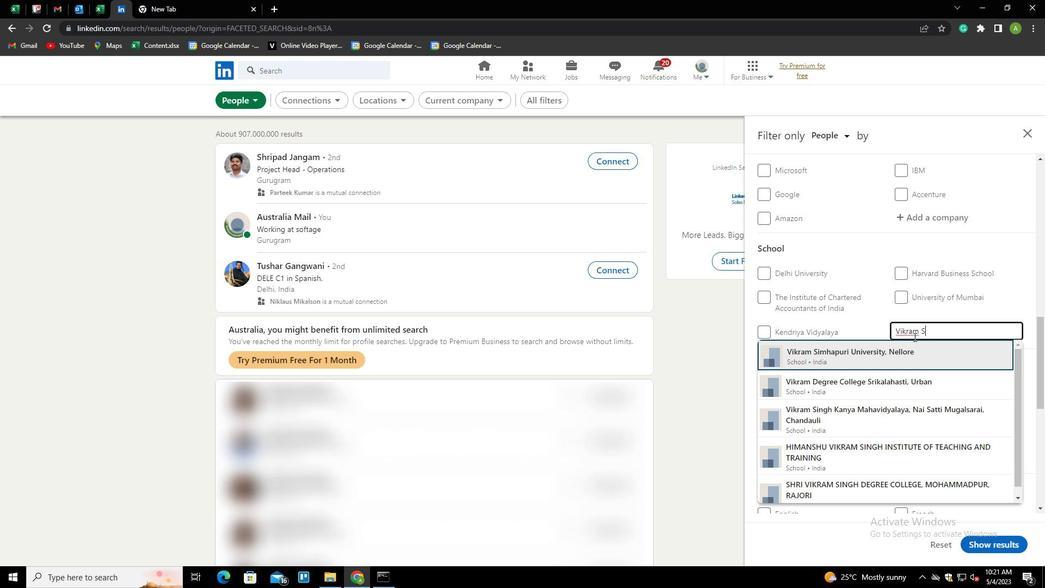 
Action: Mouse scrolled (914, 336) with delta (0, 0)
Screenshot: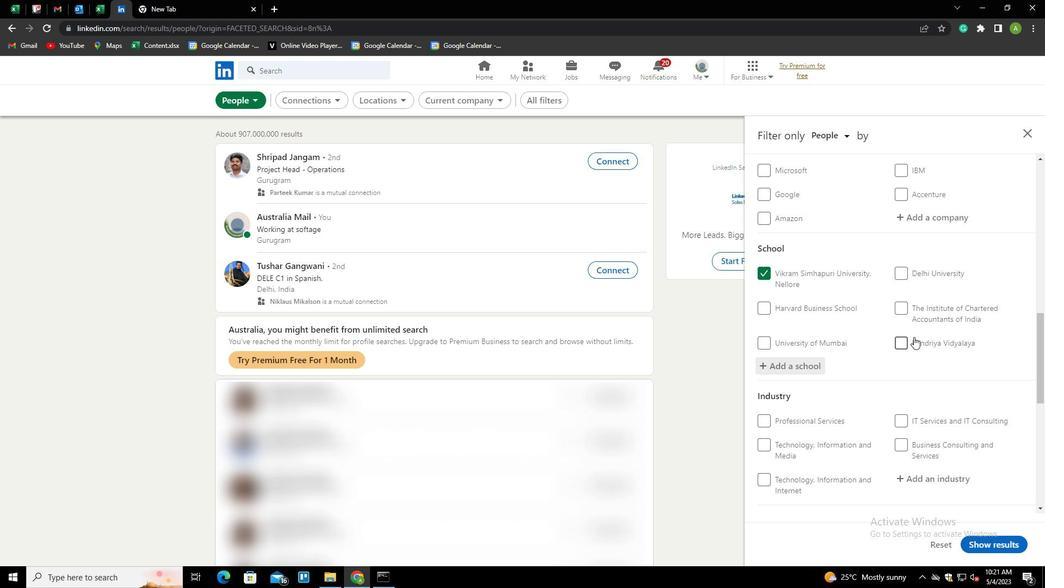 
Action: Mouse scrolled (914, 336) with delta (0, 0)
Screenshot: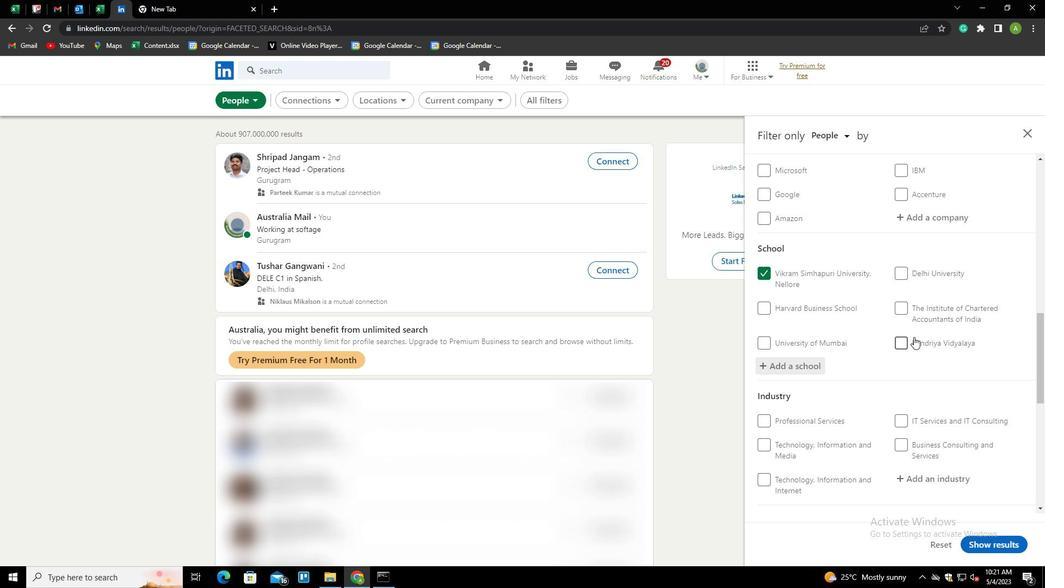 
Action: Mouse scrolled (914, 336) with delta (0, 0)
Screenshot: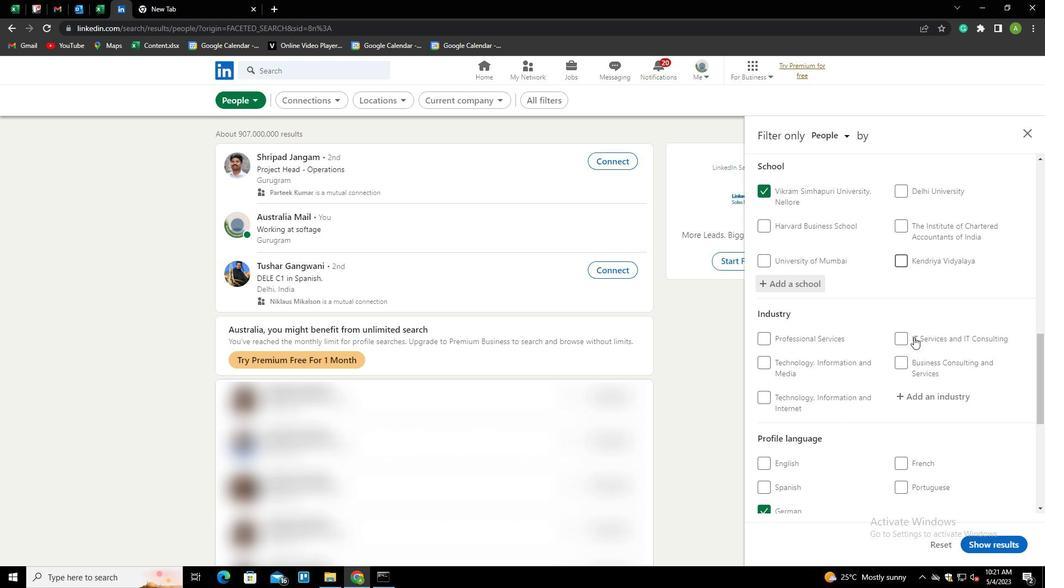 
Action: Mouse moved to (917, 317)
Screenshot: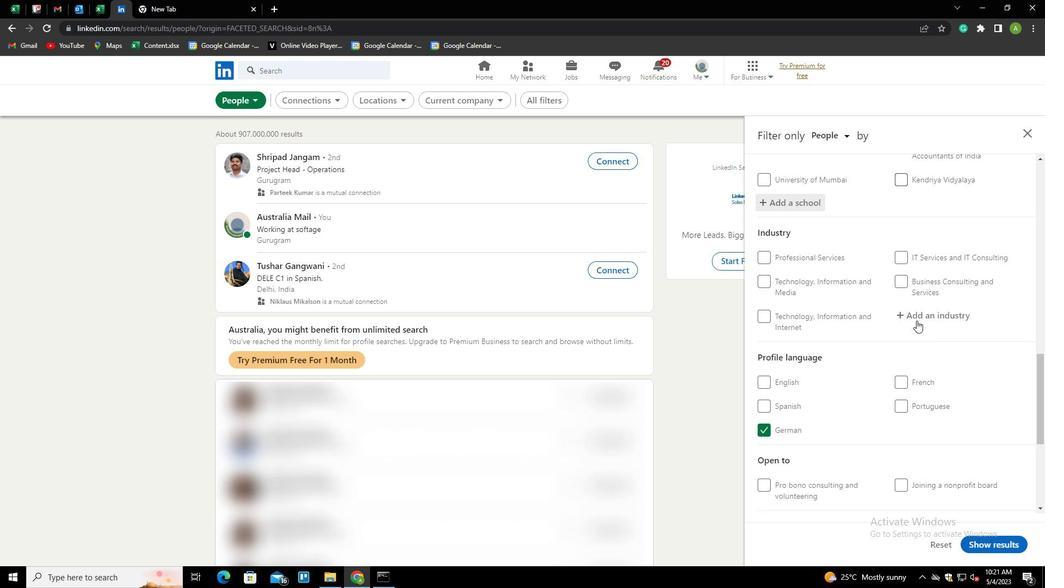 
Action: Mouse pressed left at (917, 317)
Screenshot: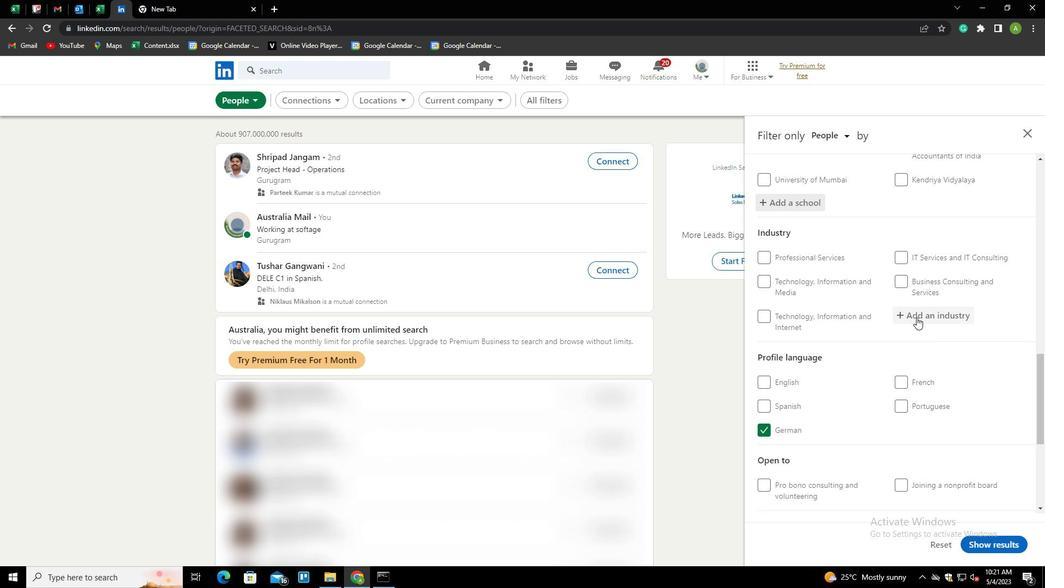 
Action: Key pressed <Key.shift>INTERNET<Key.space><Key.shift>PUBLIS<Key.down><Key.enter>
Screenshot: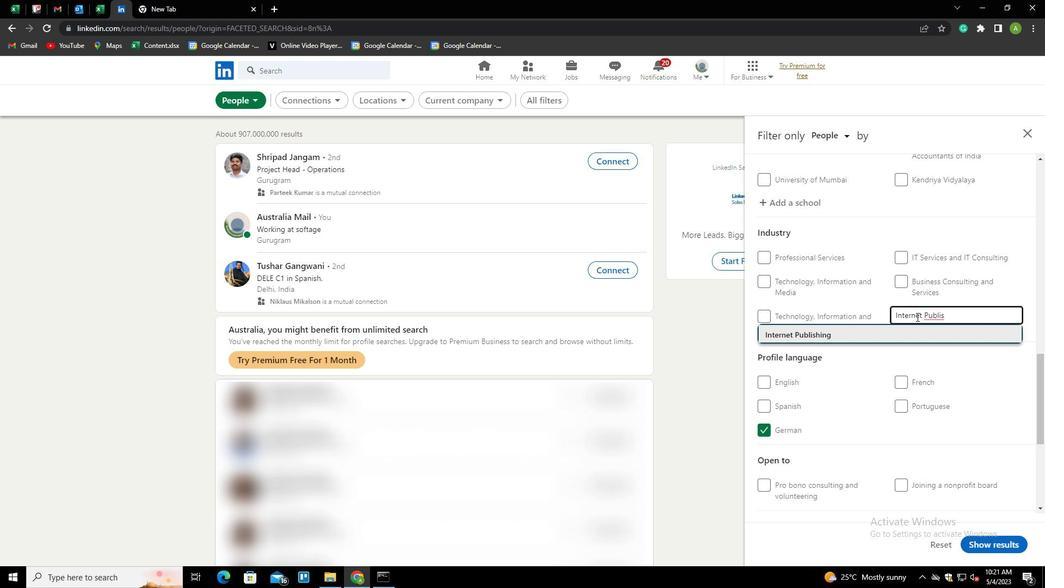 
Action: Mouse scrolled (917, 316) with delta (0, 0)
Screenshot: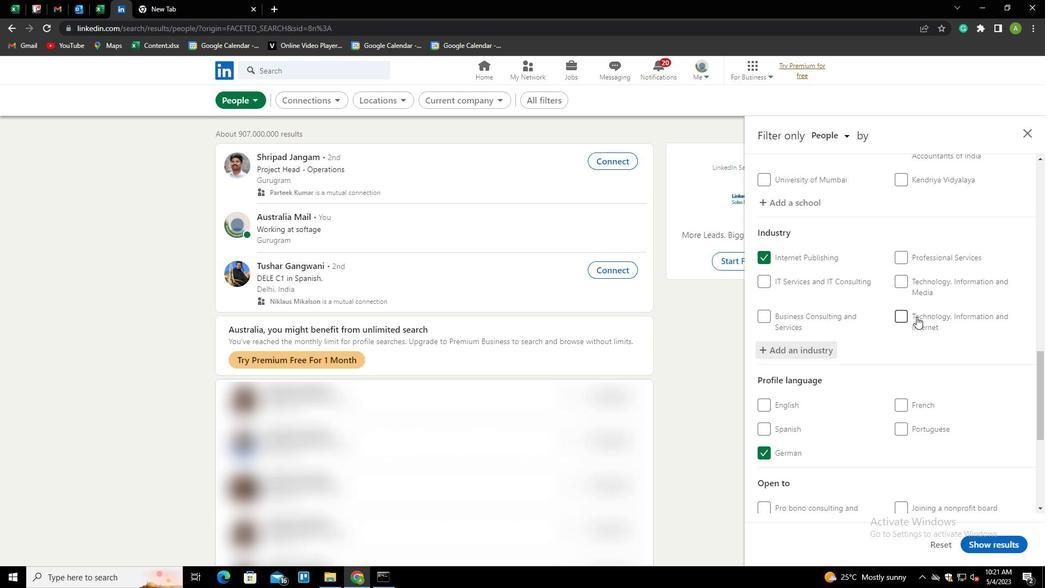 
Action: Mouse scrolled (917, 316) with delta (0, 0)
Screenshot: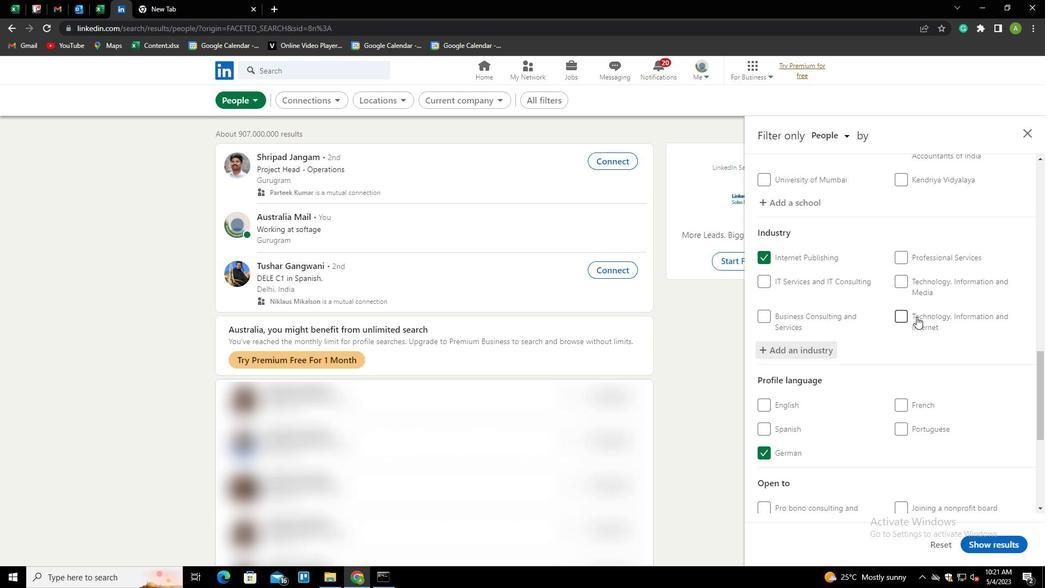 
Action: Mouse scrolled (917, 316) with delta (0, 0)
Screenshot: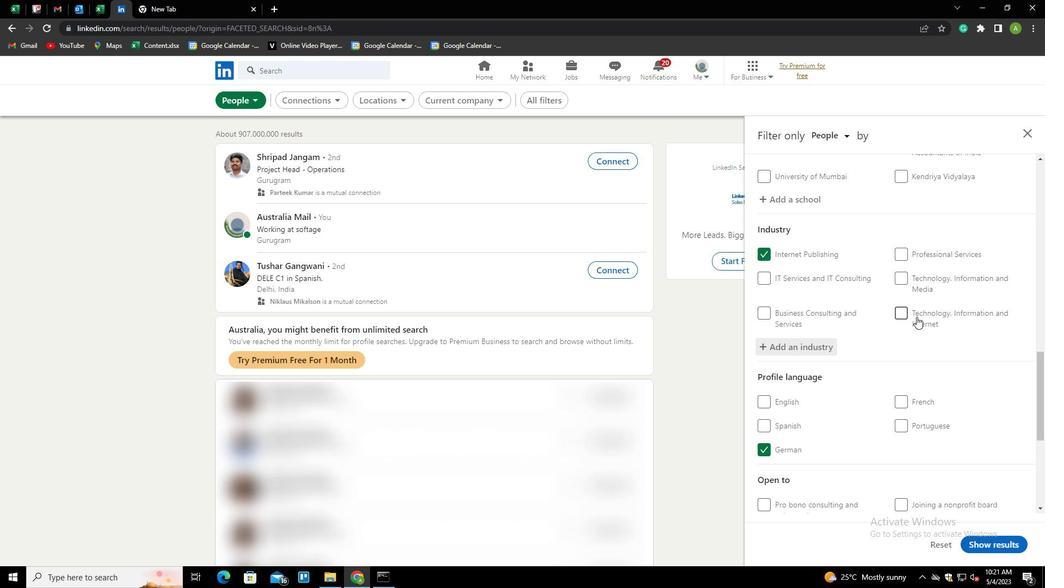 
Action: Mouse scrolled (917, 316) with delta (0, 0)
Screenshot: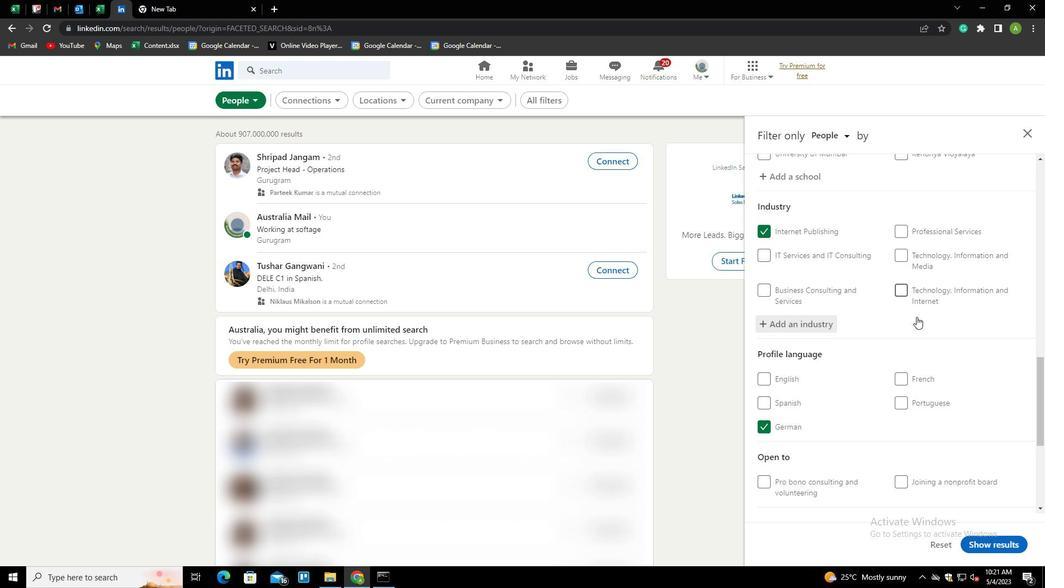 
Action: Mouse scrolled (917, 316) with delta (0, 0)
Screenshot: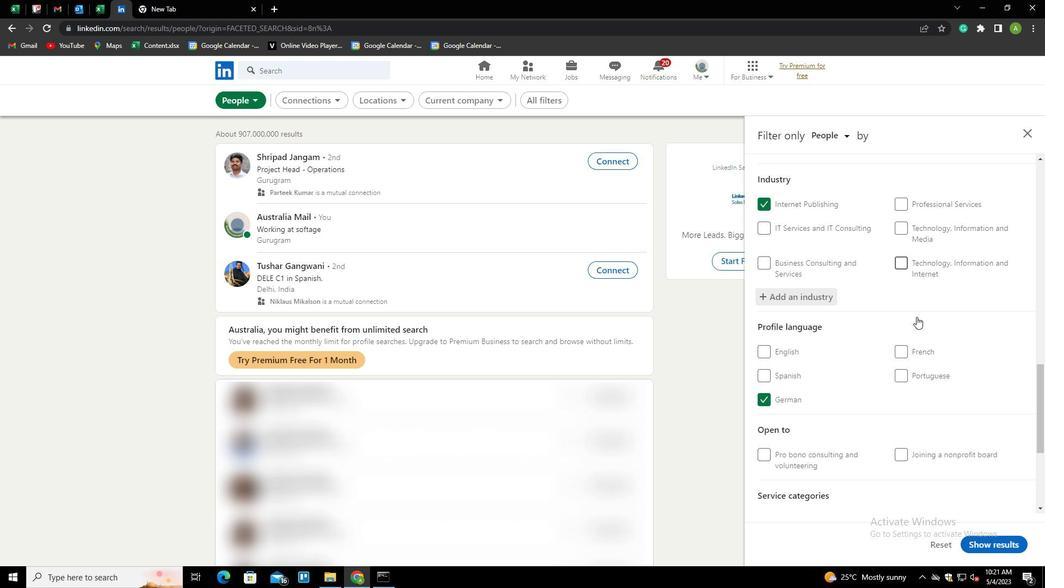
Action: Mouse moved to (922, 360)
Screenshot: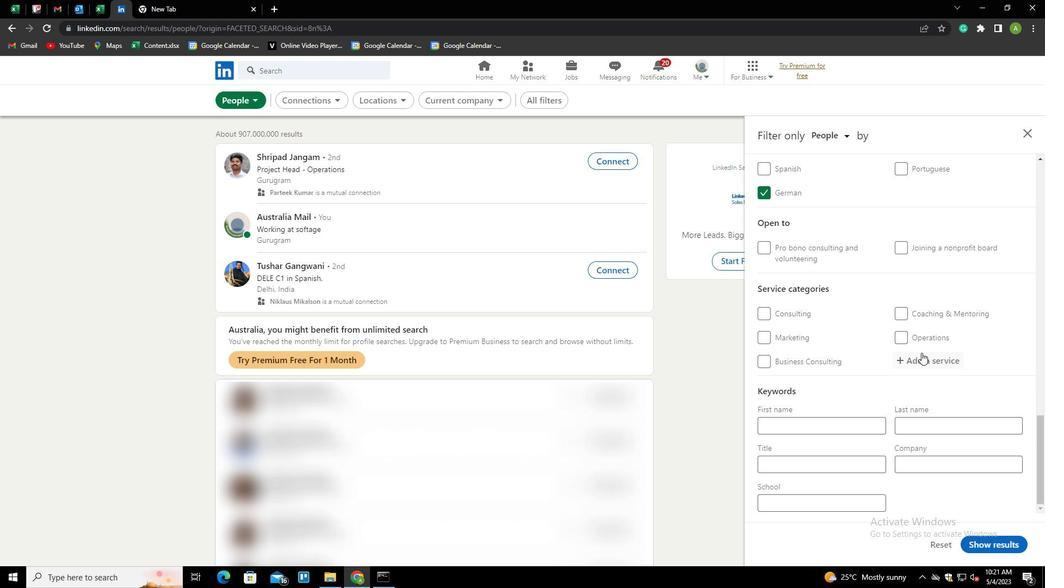 
Action: Mouse pressed left at (922, 360)
Screenshot: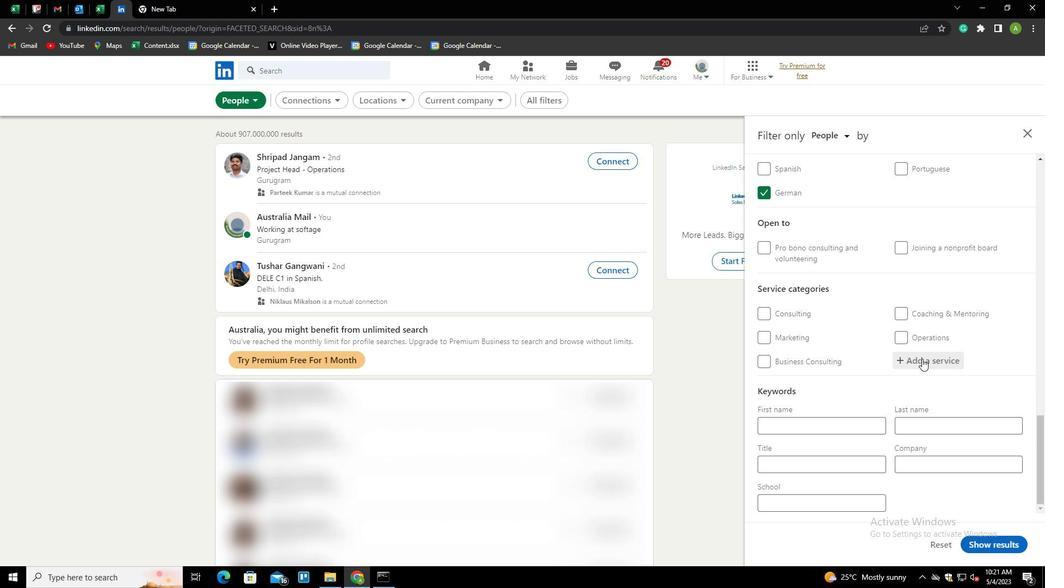
Action: Key pressed <Key.shift>EMAIL<Key.space><Key.shift>MARKETING<Key.down><Key.enter>
Screenshot: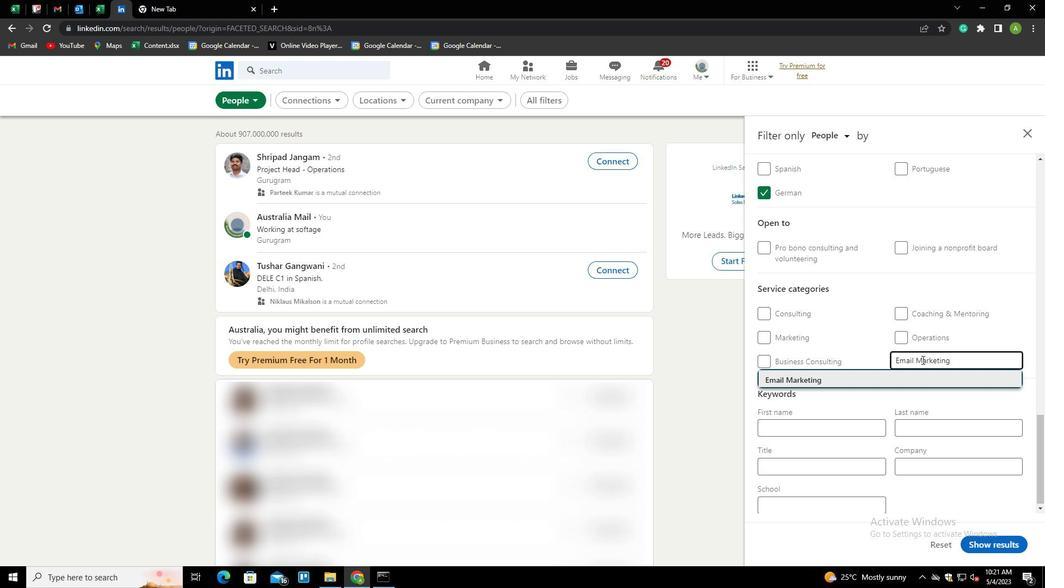 
Action: Mouse scrolled (922, 359) with delta (0, 0)
Screenshot: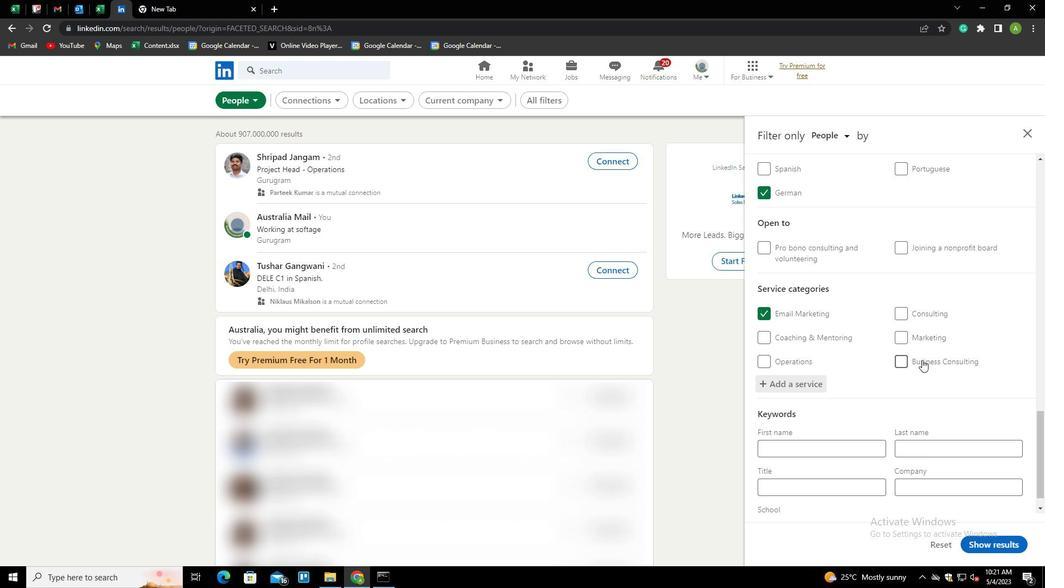 
Action: Mouse scrolled (922, 359) with delta (0, 0)
Screenshot: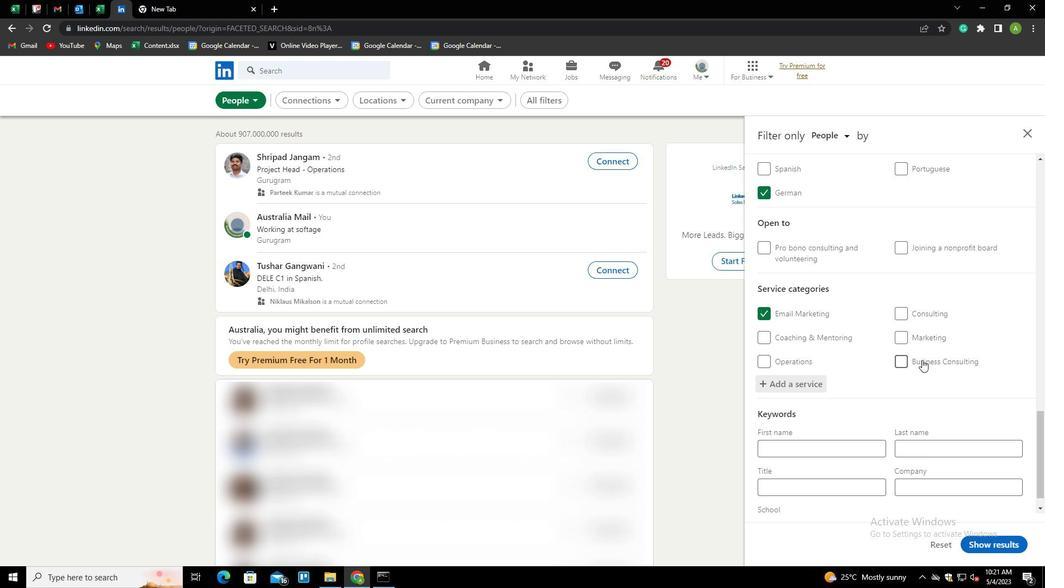 
Action: Mouse scrolled (922, 359) with delta (0, 0)
Screenshot: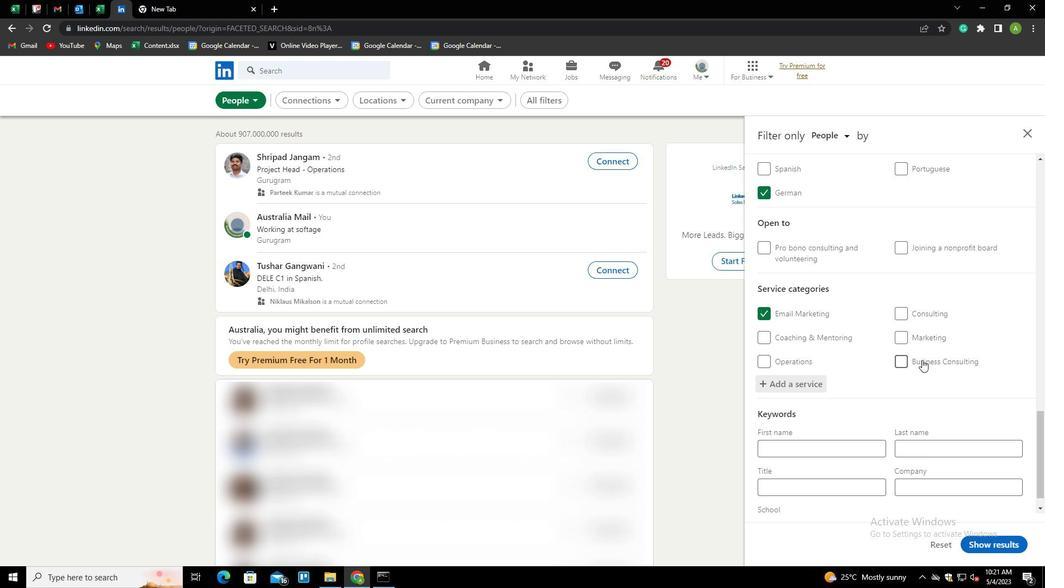 
Action: Mouse scrolled (922, 359) with delta (0, 0)
Screenshot: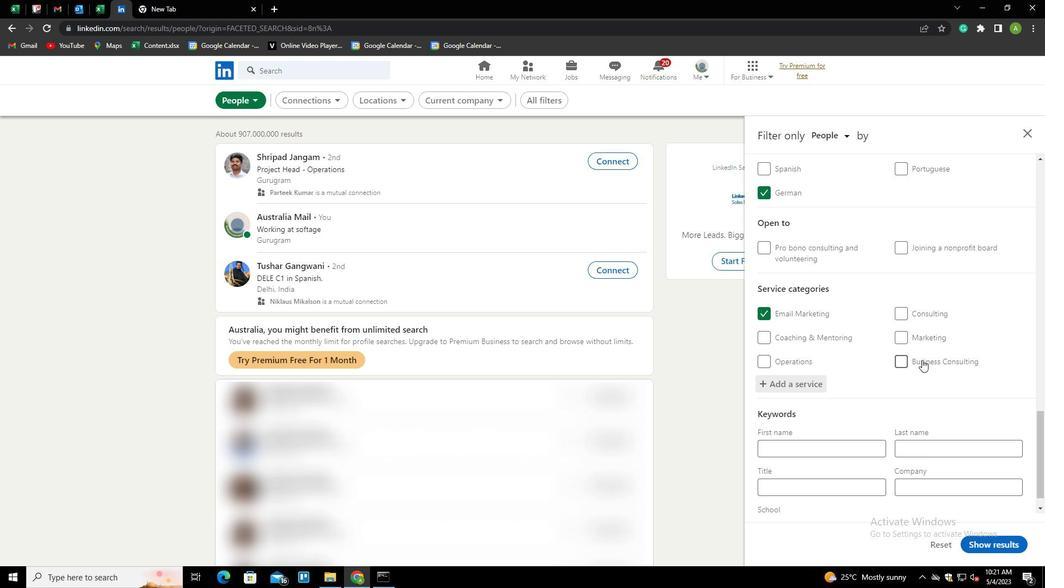 
Action: Mouse moved to (824, 469)
Screenshot: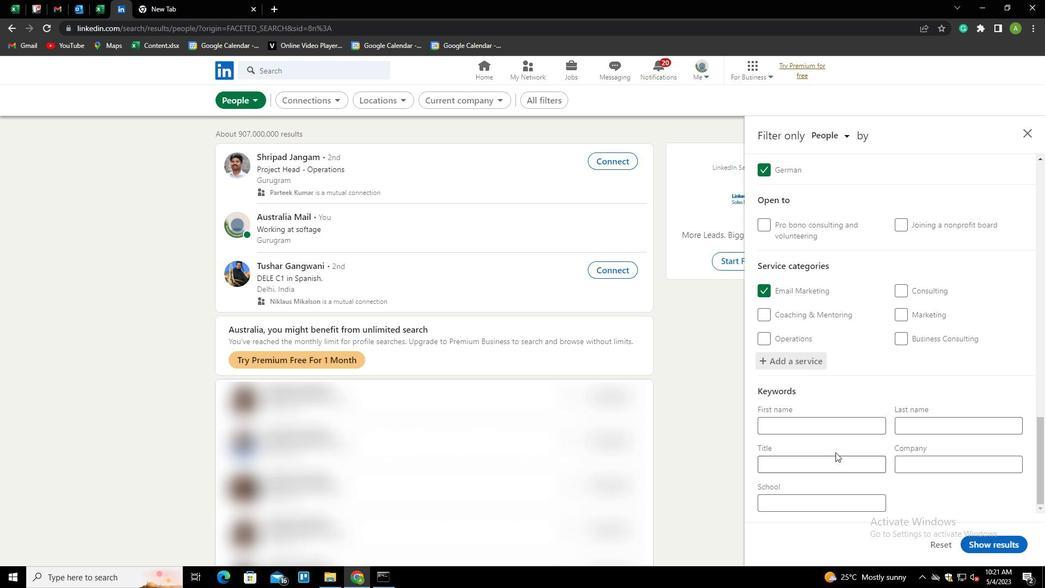 
Action: Mouse pressed left at (824, 469)
Screenshot: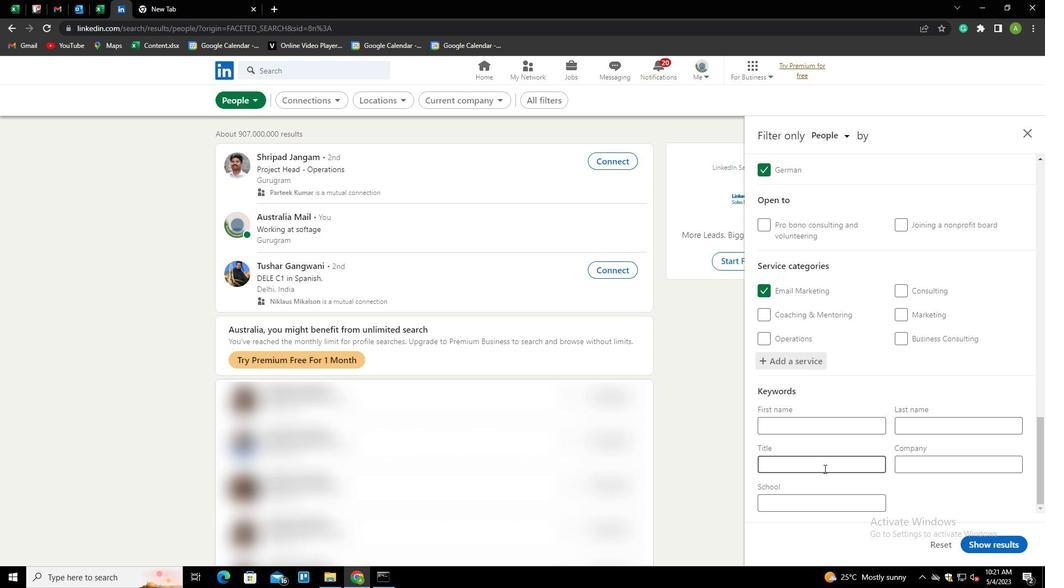 
Action: Key pressed <Key.shift>PROPRIETOR
Screenshot: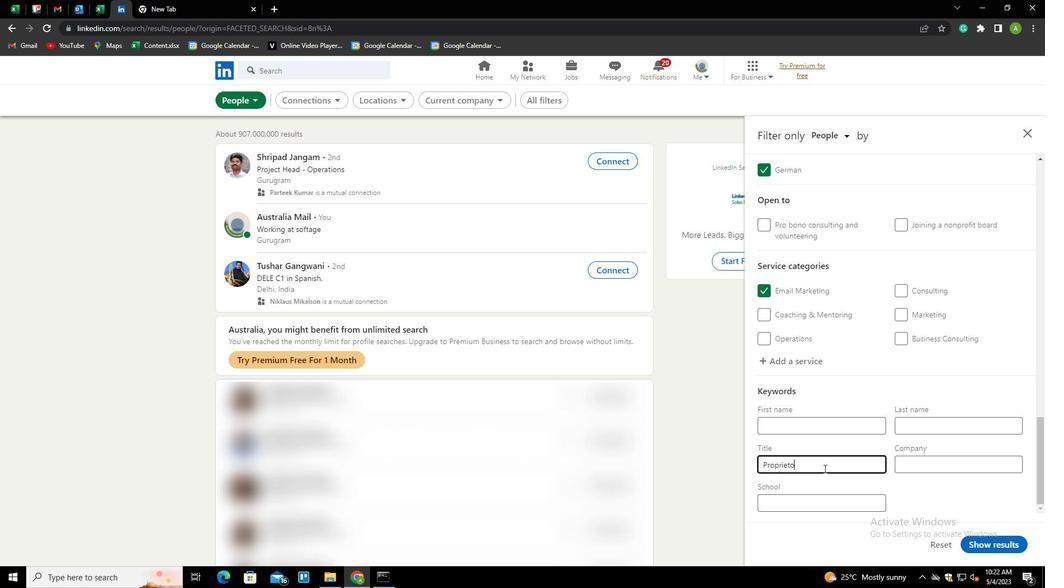 
Action: Mouse moved to (922, 489)
Screenshot: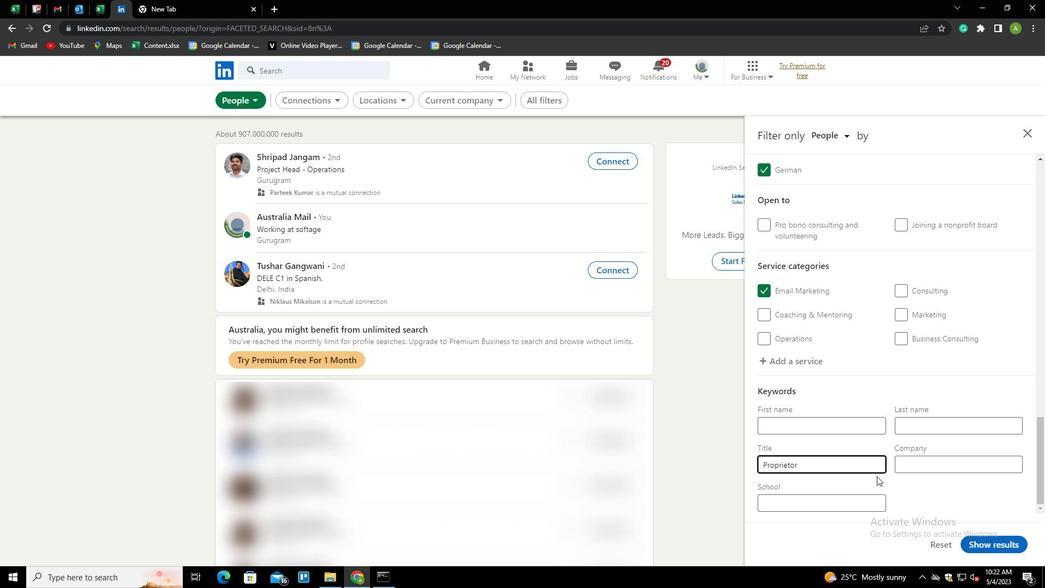 
Action: Mouse pressed left at (922, 489)
Screenshot: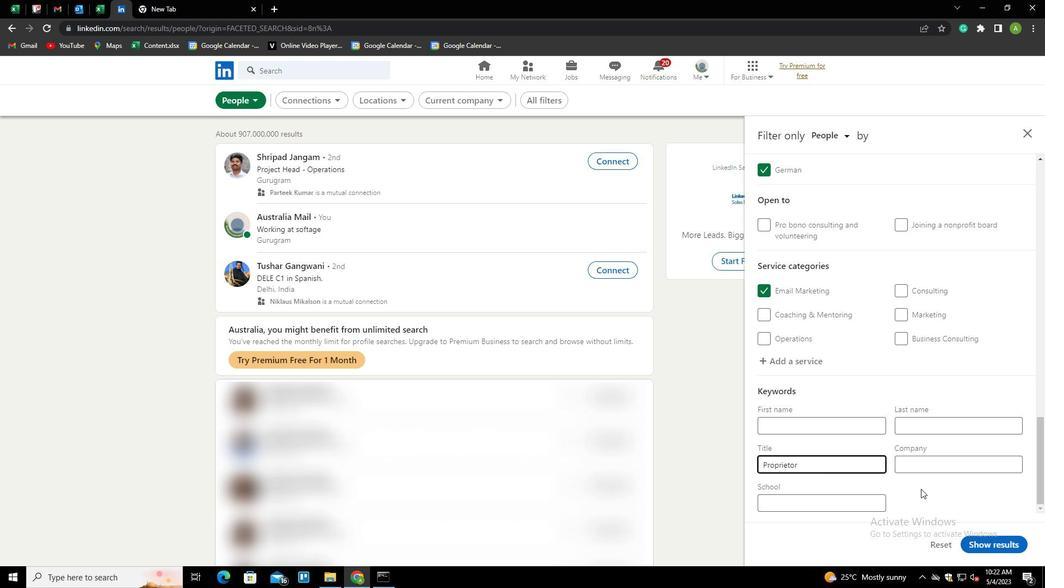 
Action: Mouse moved to (989, 546)
Screenshot: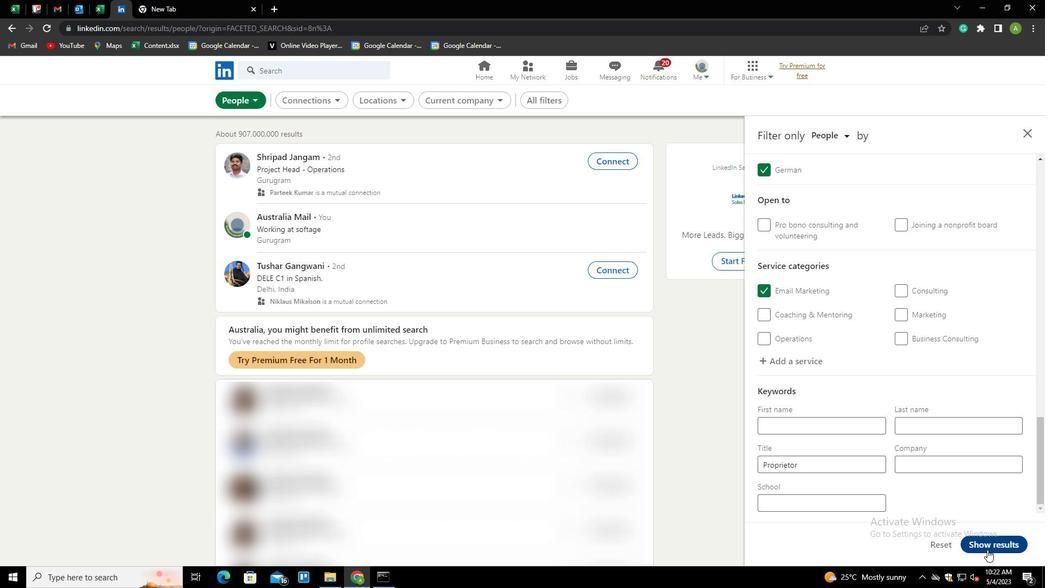 
Action: Mouse pressed left at (989, 546)
Screenshot: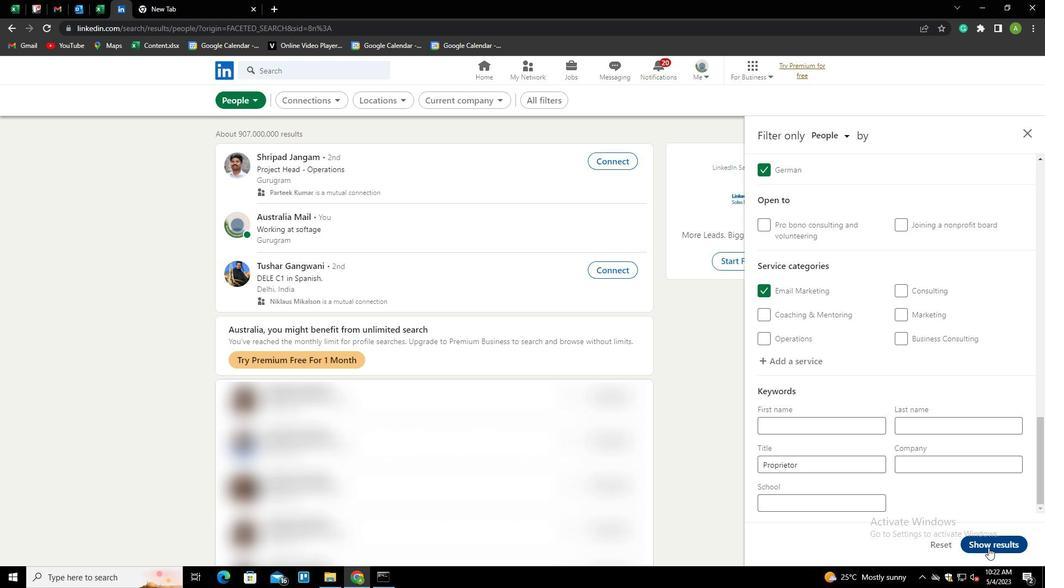 
